 Task: Open Card Card0000000072 in Board Board0000000018 in Workspace WS0000000006 in Trello. Add Member Carxxstreet791@gmail.com to Card Card0000000072 in Board Board0000000018 in Workspace WS0000000006 in Trello. Add Red Label titled Label0000000072 to Card Card0000000072 in Board Board0000000018 in Workspace WS0000000006 in Trello. Add Checklist CL0000000072 to Card Card0000000072 in Board Board0000000018 in Workspace WS0000000006 in Trello. Add Dates with Start Date as Nov 01 2023 and Due Date as Nov 30 2023 to Card Card0000000072 in Board Board0000000018 in Workspace WS0000000006 in Trello
Action: Mouse moved to (122, 433)
Screenshot: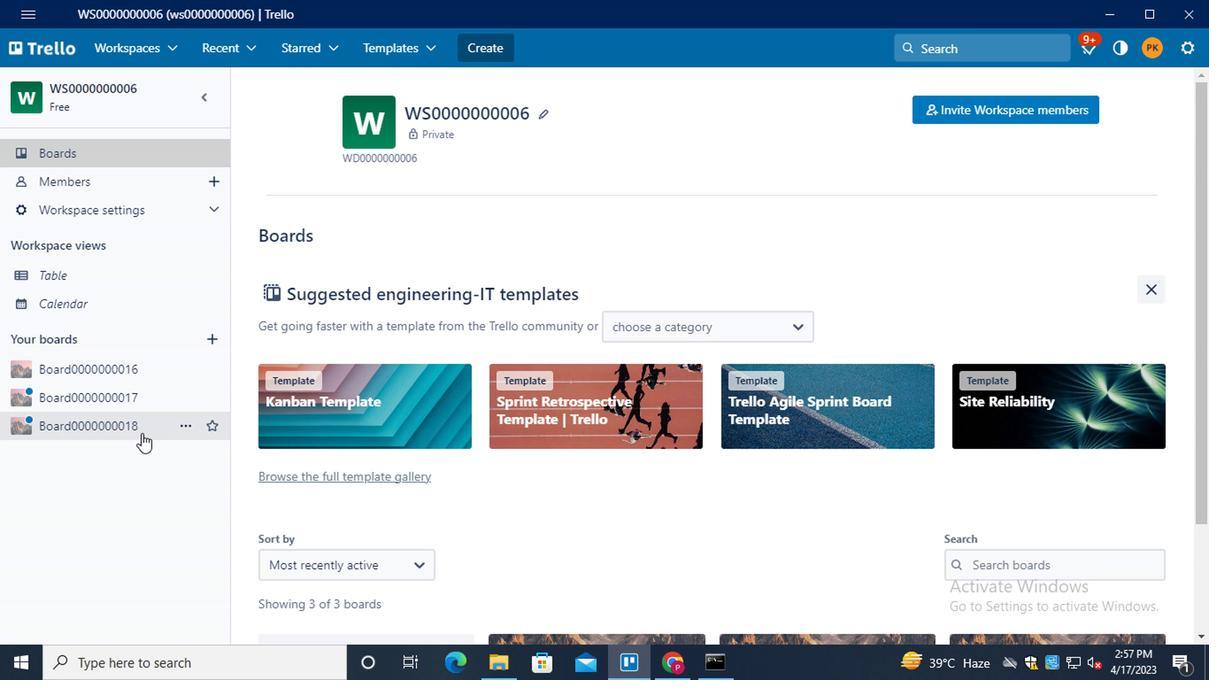 
Action: Mouse pressed left at (122, 433)
Screenshot: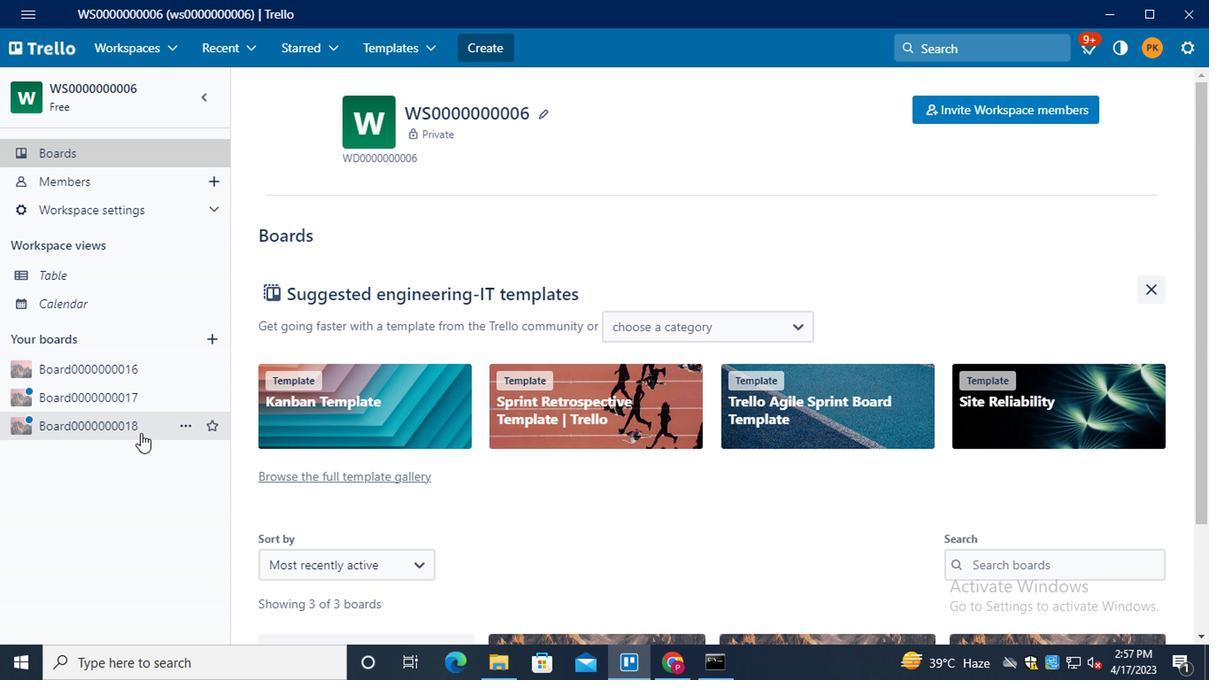 
Action: Mouse moved to (308, 478)
Screenshot: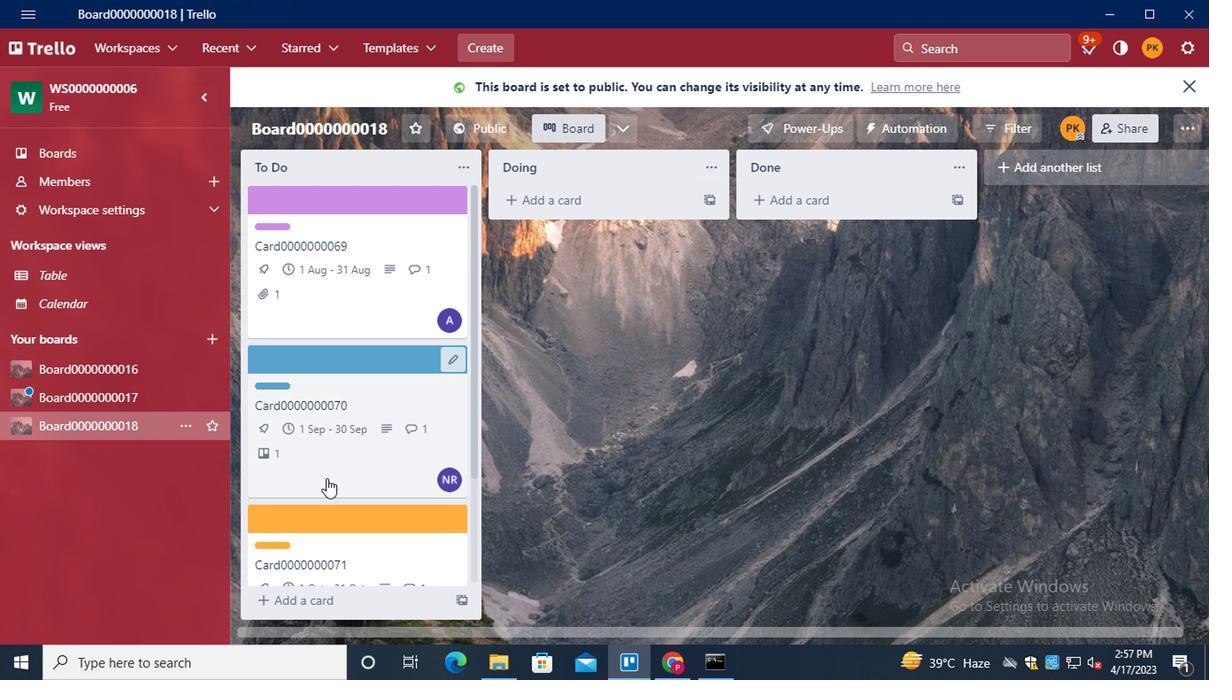 
Action: Mouse scrolled (308, 476) with delta (0, -1)
Screenshot: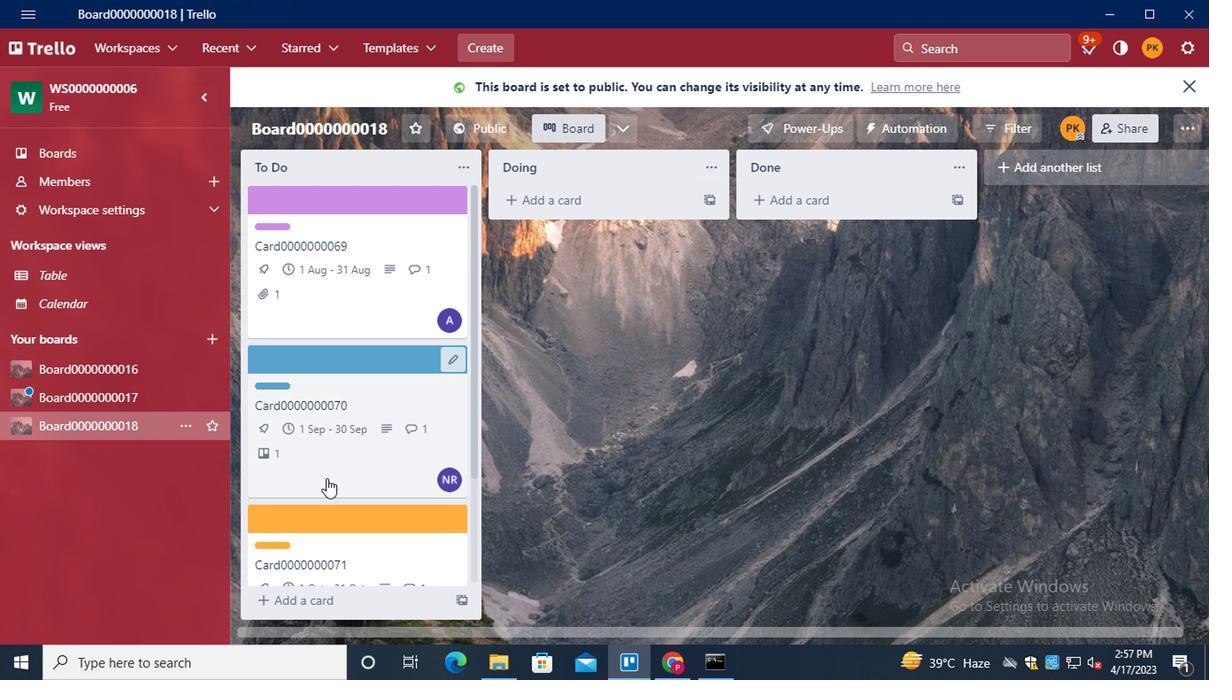 
Action: Mouse moved to (314, 478)
Screenshot: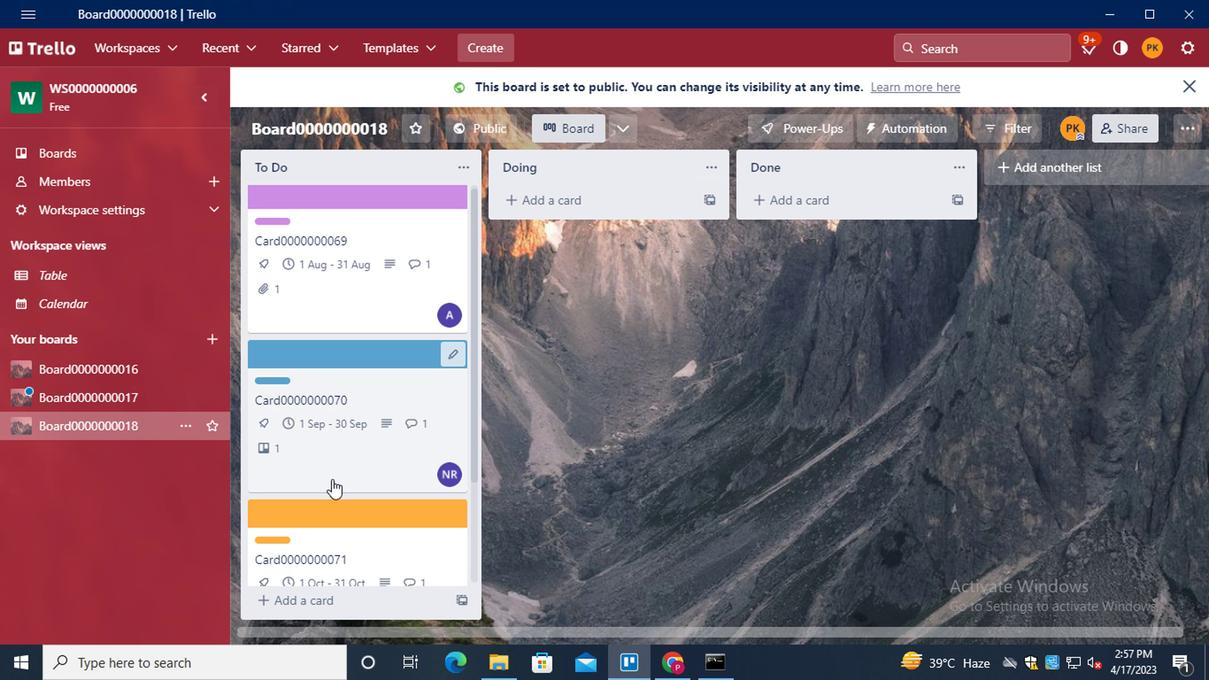 
Action: Mouse scrolled (314, 478) with delta (0, 0)
Screenshot: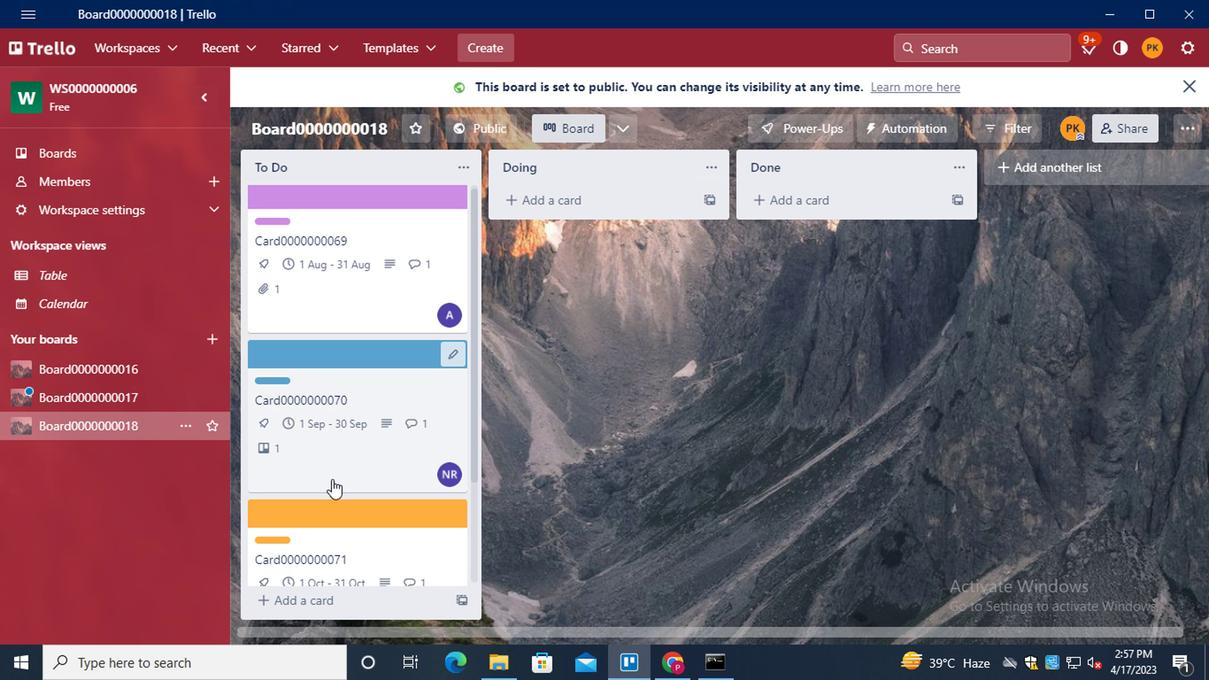 
Action: Mouse moved to (357, 536)
Screenshot: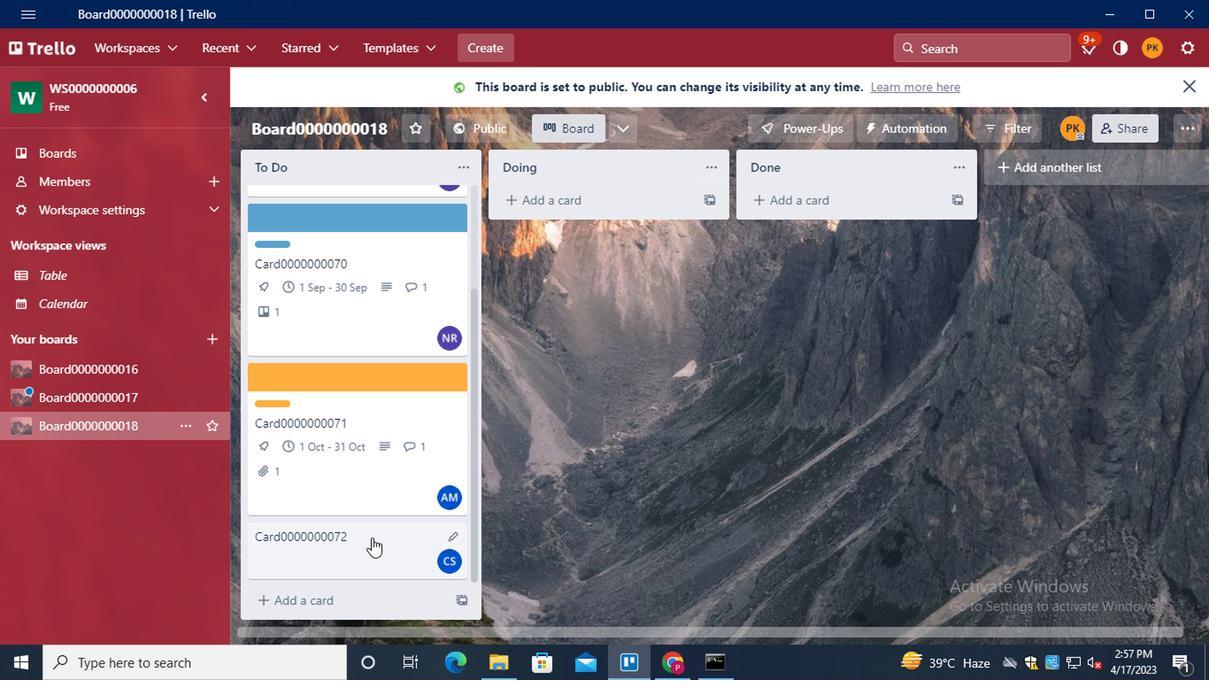 
Action: Mouse pressed left at (357, 536)
Screenshot: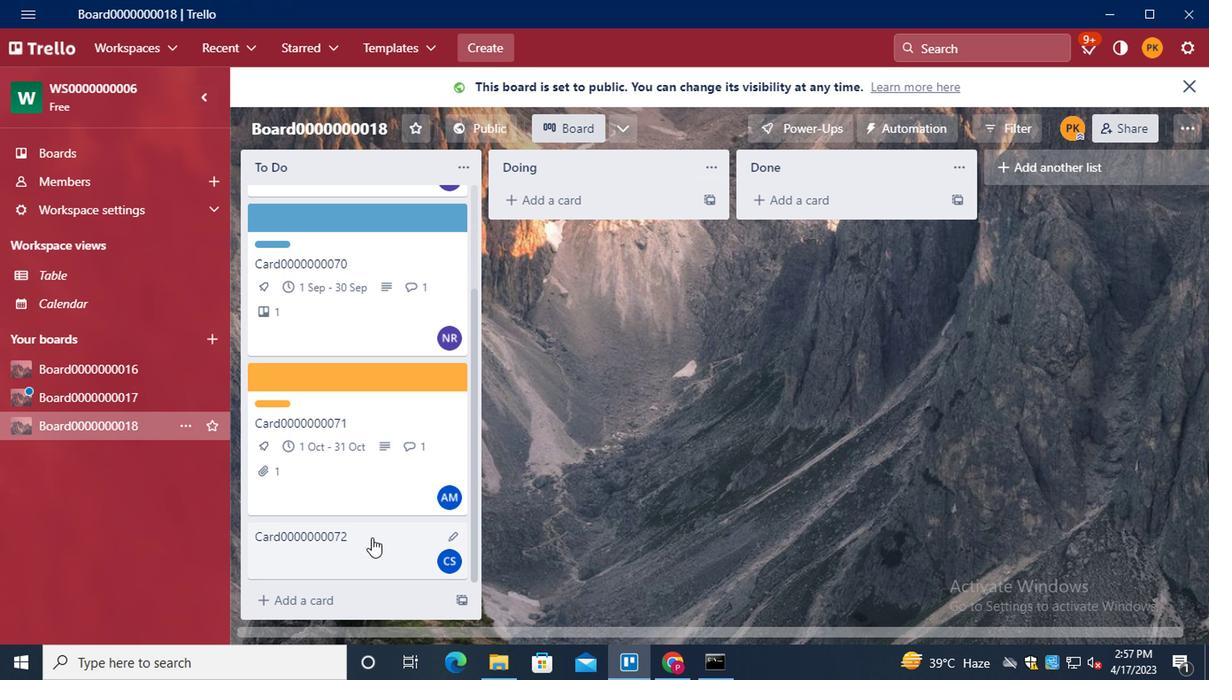 
Action: Mouse moved to (874, 173)
Screenshot: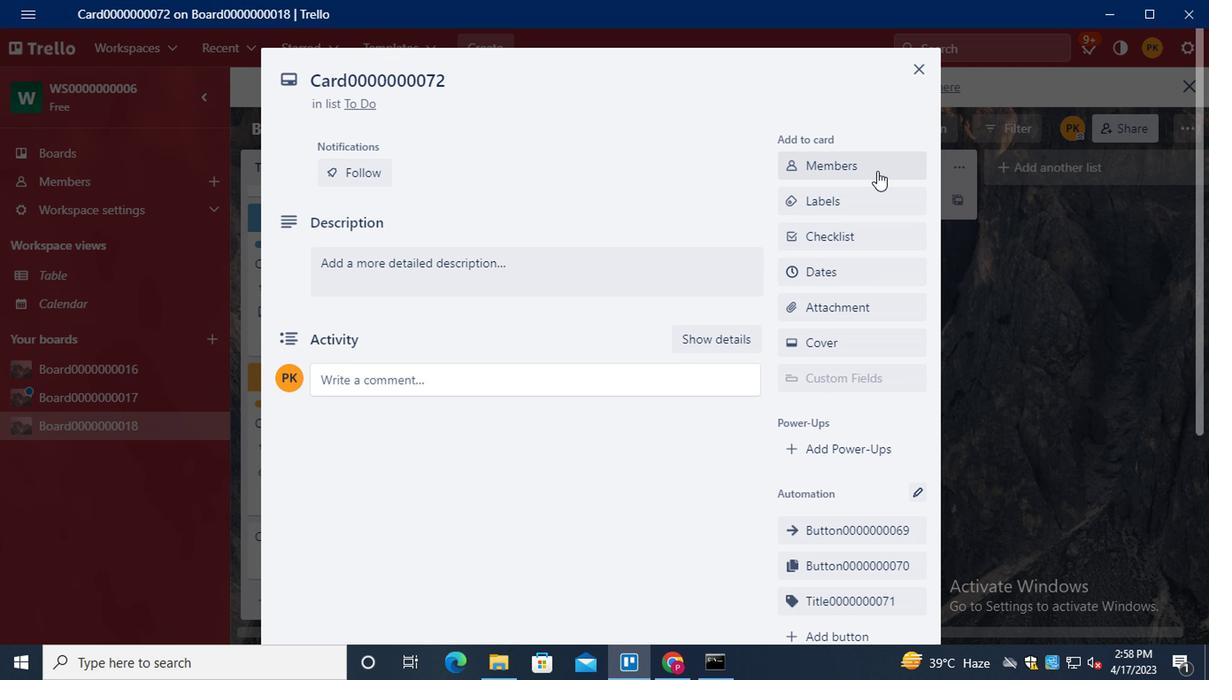 
Action: Mouse pressed left at (874, 173)
Screenshot: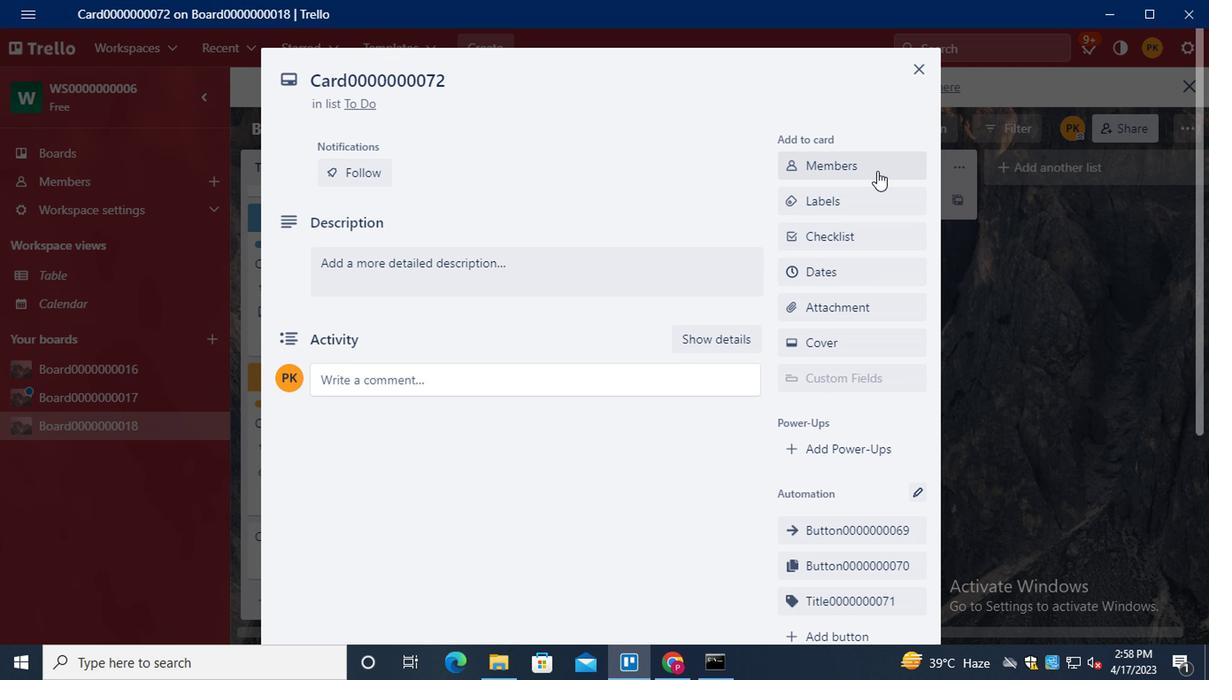 
Action: Mouse moved to (858, 246)
Screenshot: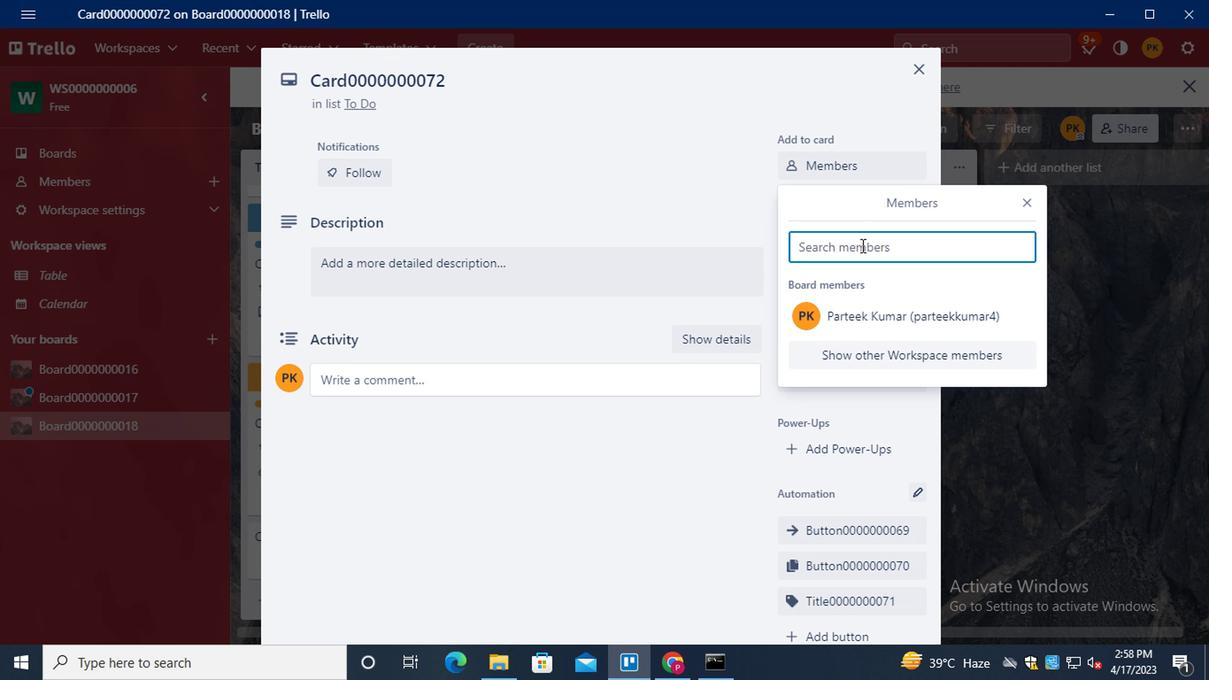 
Action: Key pressed <Key.shift>CARD<Key.backspace>XXSTREET791<Key.shift><Key.shift><Key.shift><Key.shift><Key.shift><Key.shift>@GMAIL.COM
Screenshot: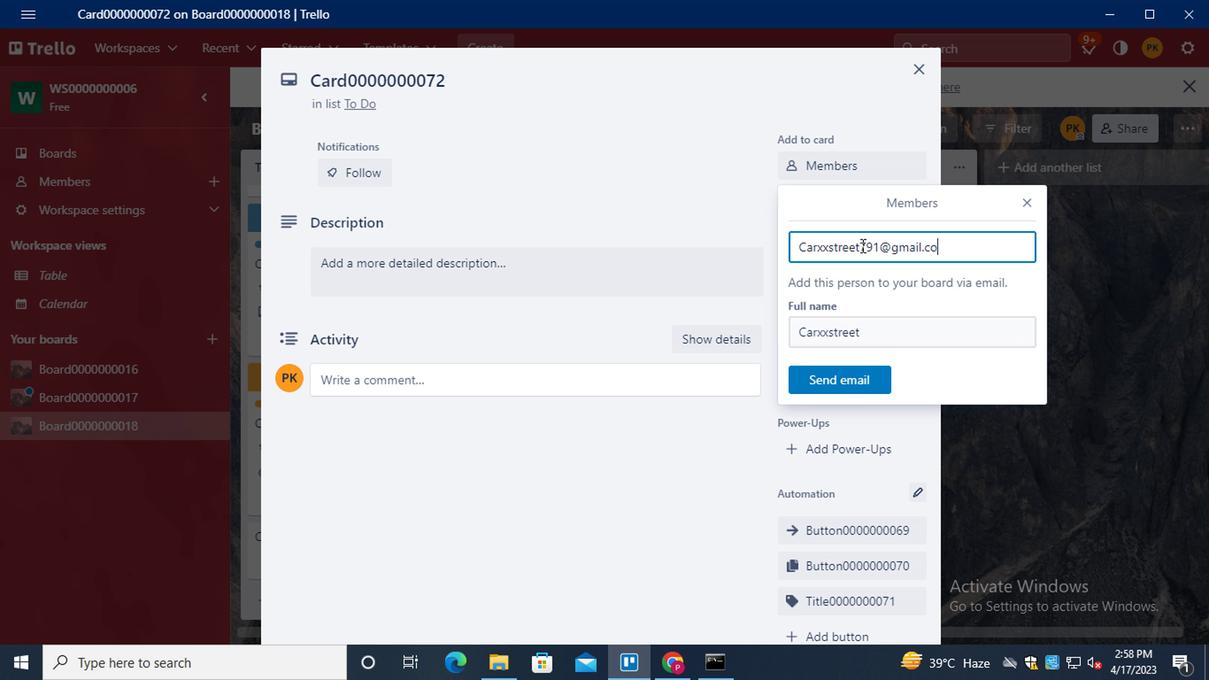 
Action: Mouse moved to (854, 373)
Screenshot: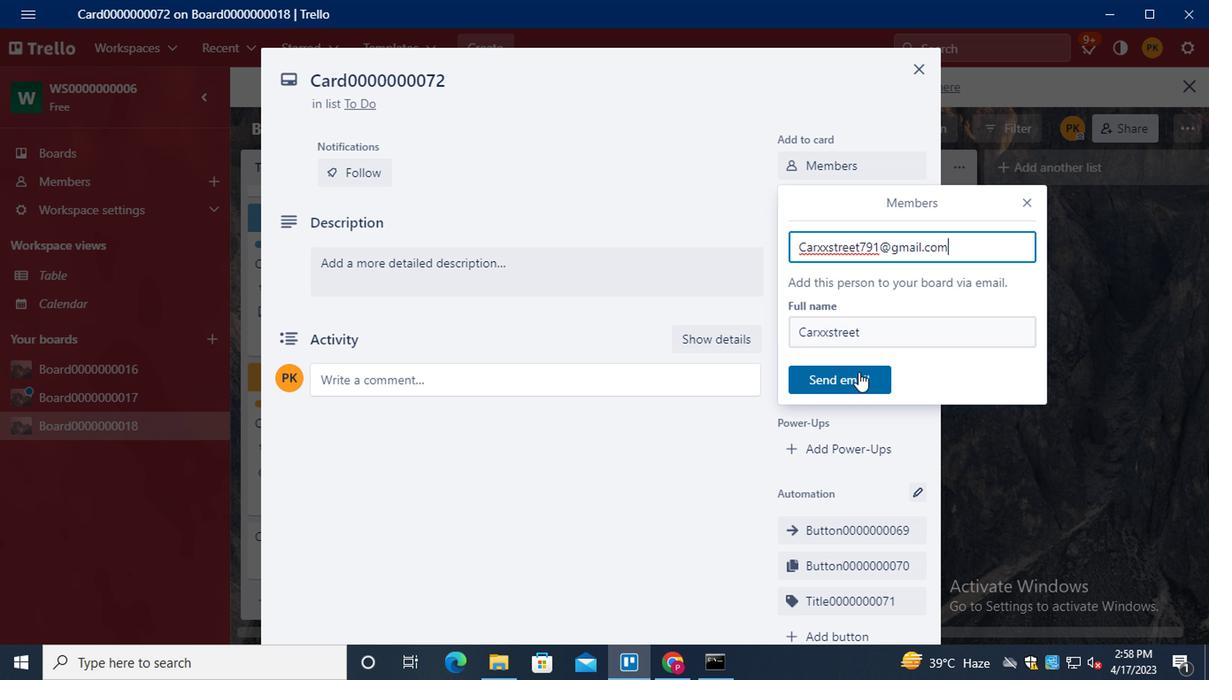 
Action: Mouse pressed left at (854, 373)
Screenshot: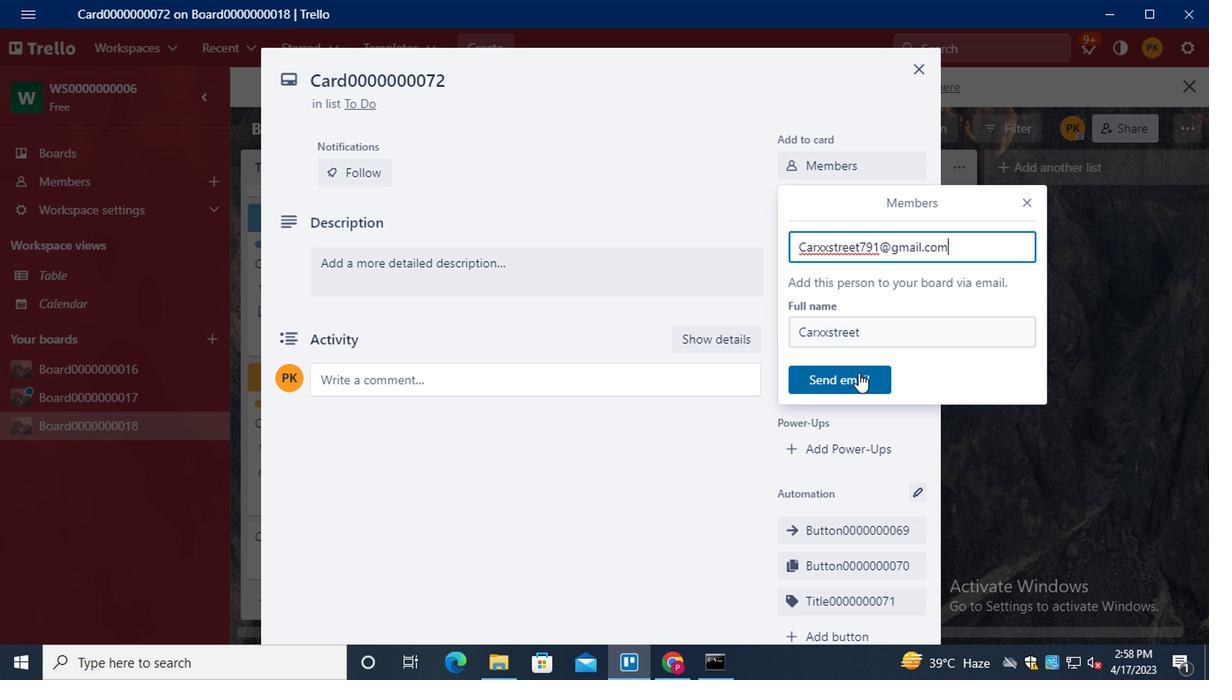 
Action: Mouse moved to (1026, 202)
Screenshot: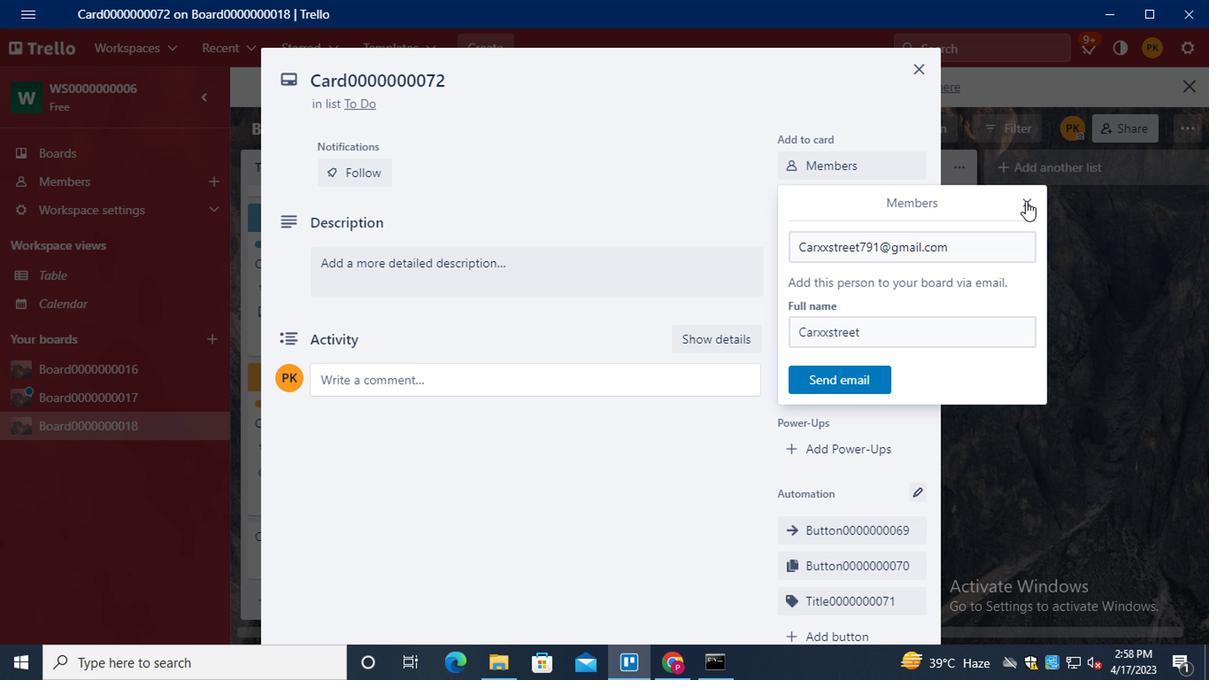 
Action: Mouse pressed left at (1026, 202)
Screenshot: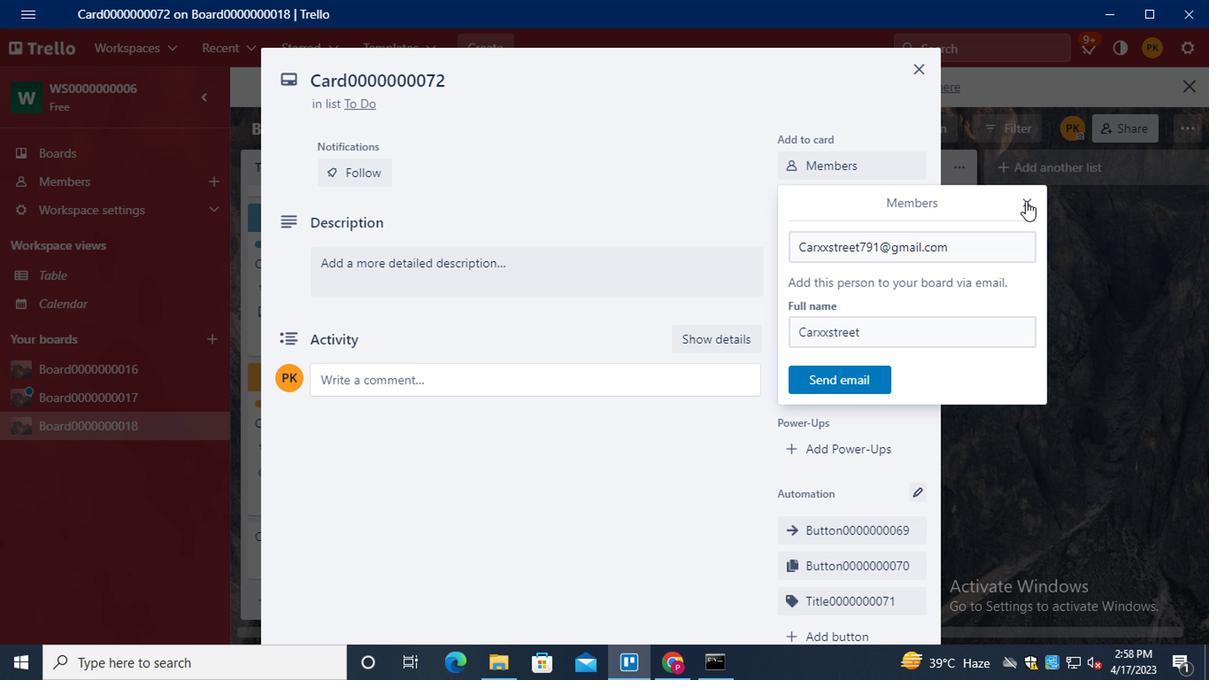 
Action: Mouse moved to (860, 208)
Screenshot: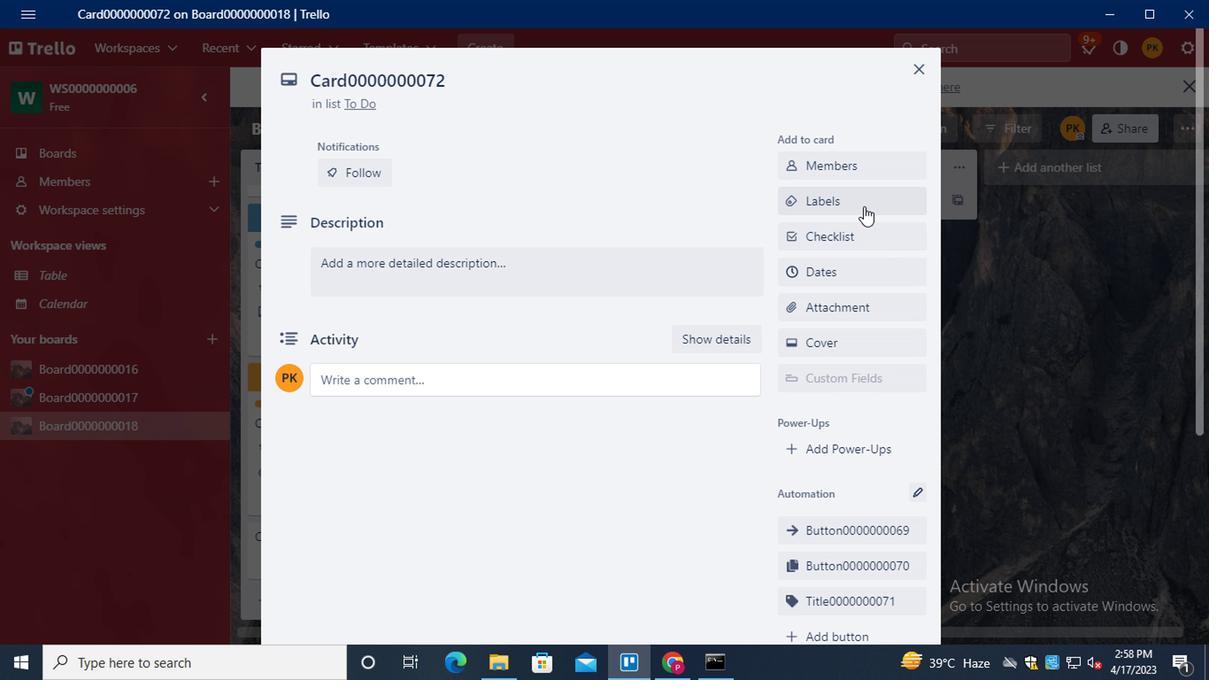 
Action: Mouse pressed left at (860, 208)
Screenshot: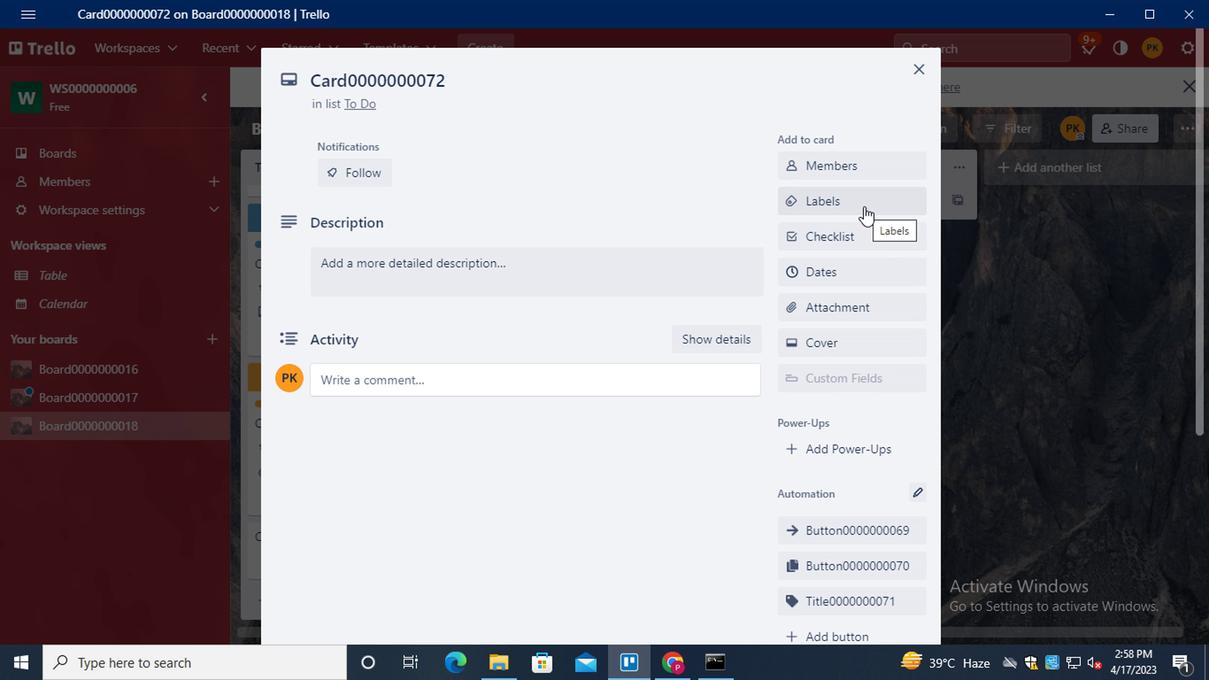 
Action: Mouse moved to (895, 520)
Screenshot: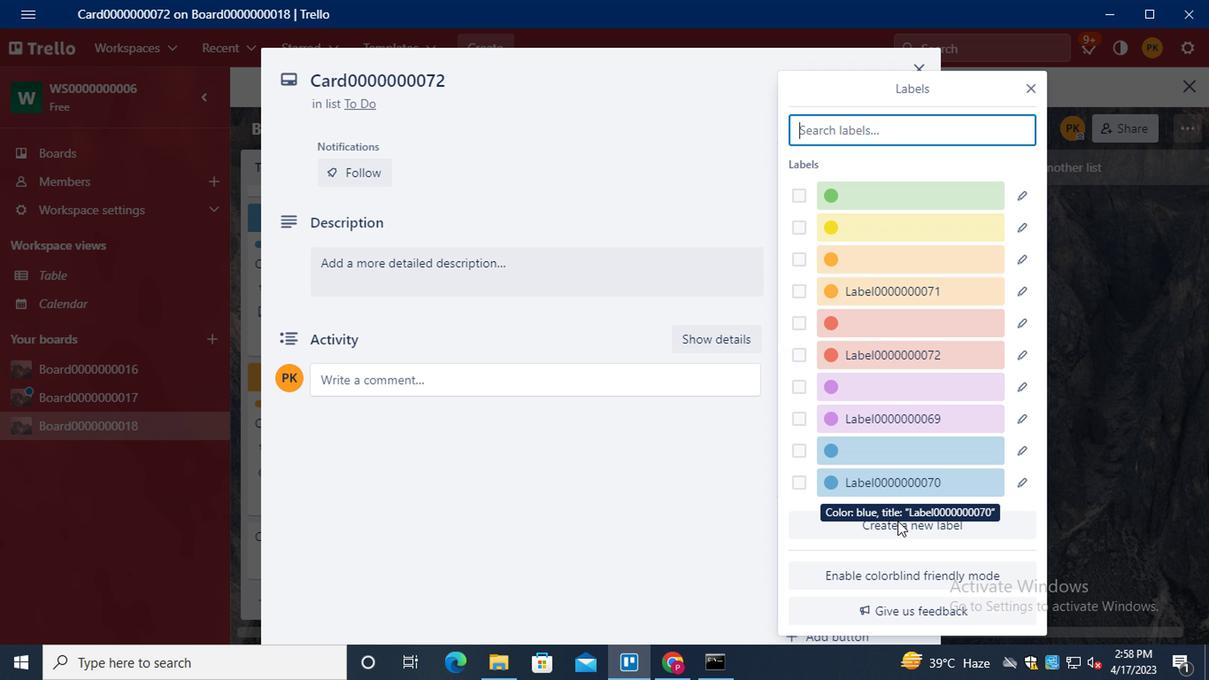 
Action: Mouse pressed left at (895, 520)
Screenshot: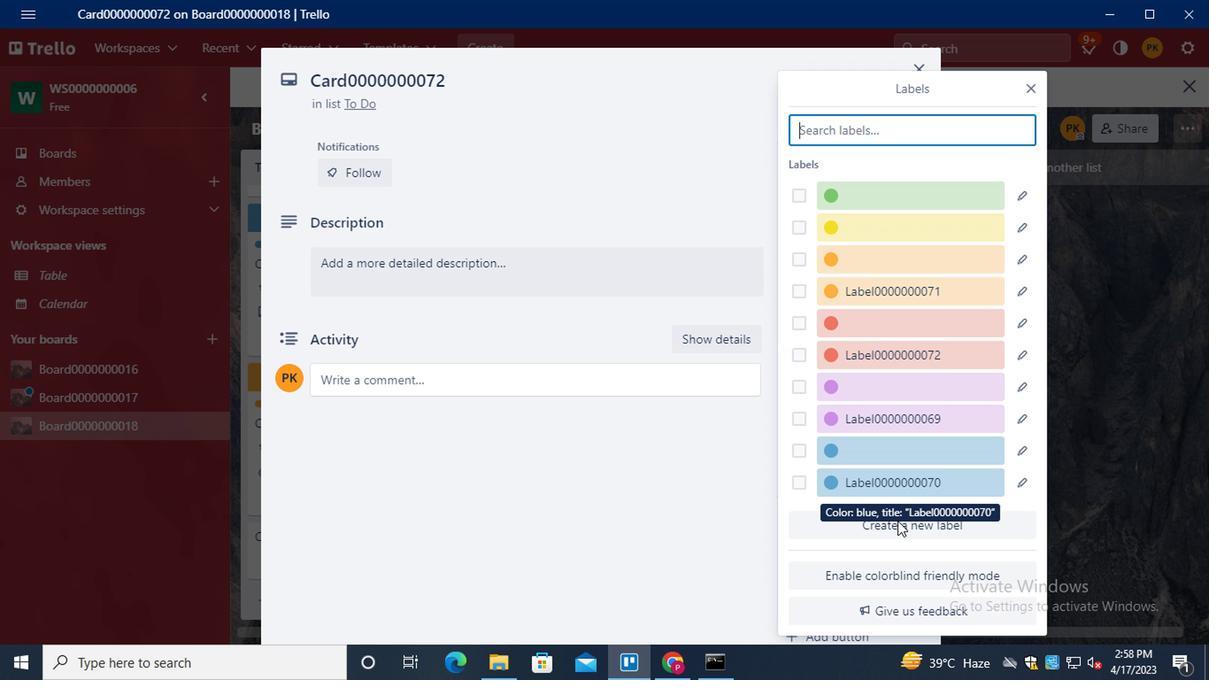 
Action: Mouse moved to (893, 524)
Screenshot: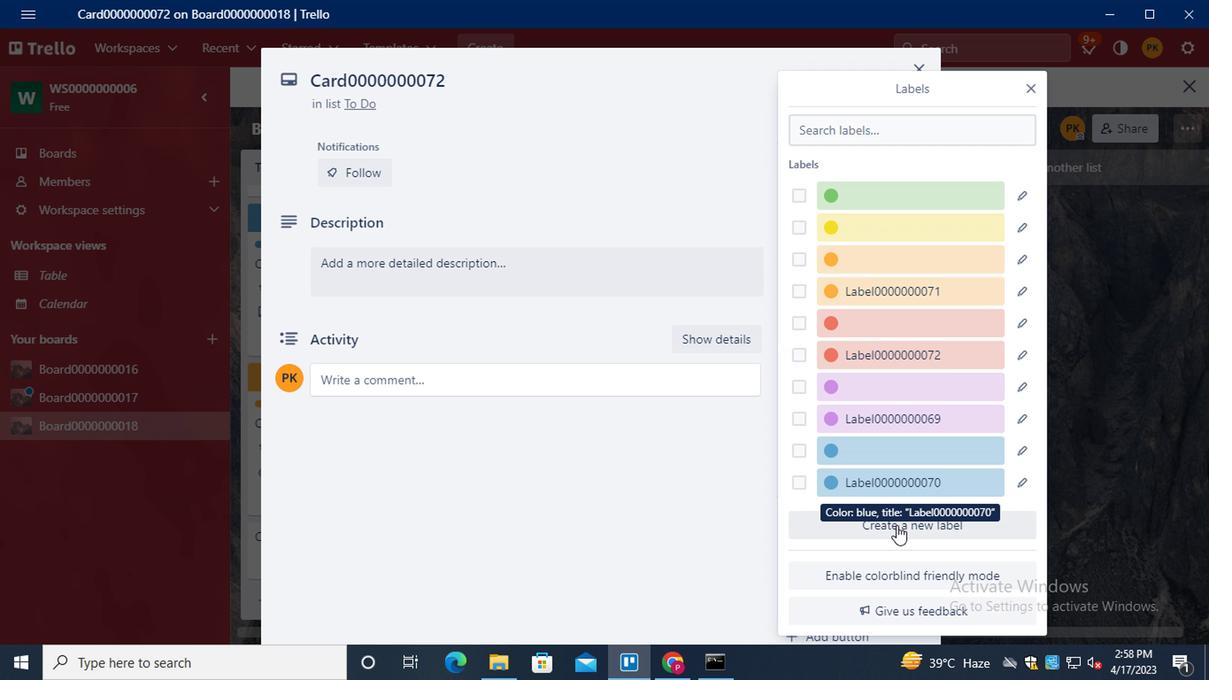 
Action: Mouse pressed left at (893, 524)
Screenshot: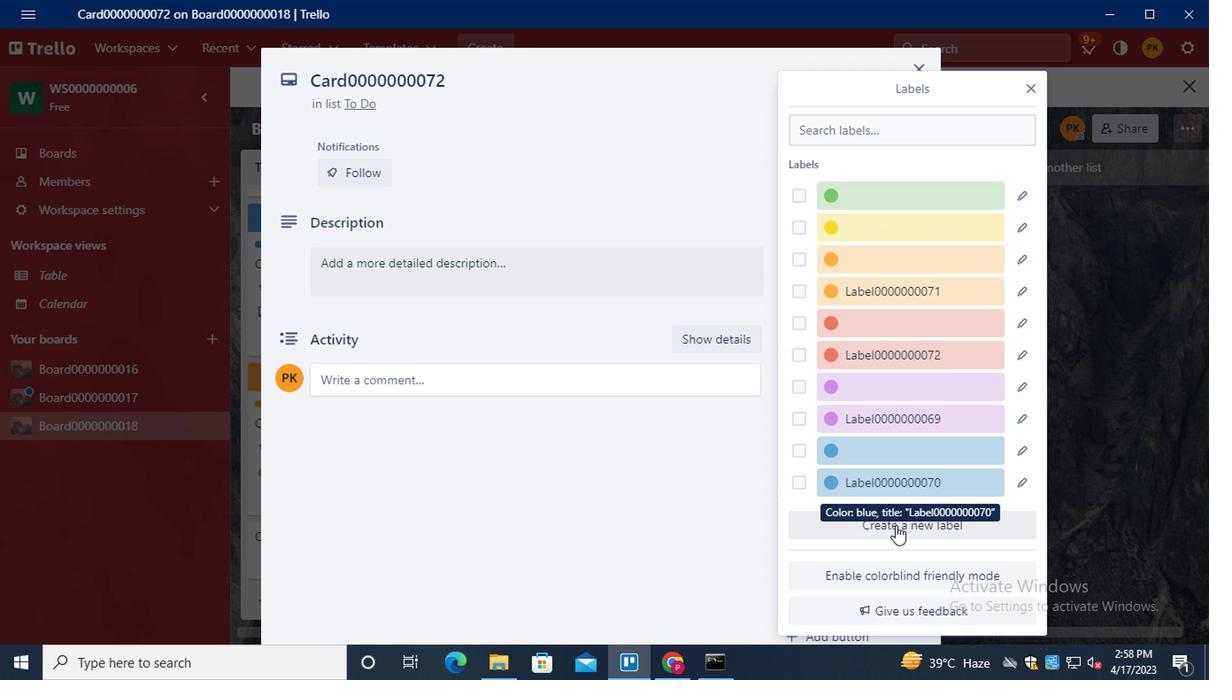 
Action: Key pressed <Key.shift>LABEL0000000072
Screenshot: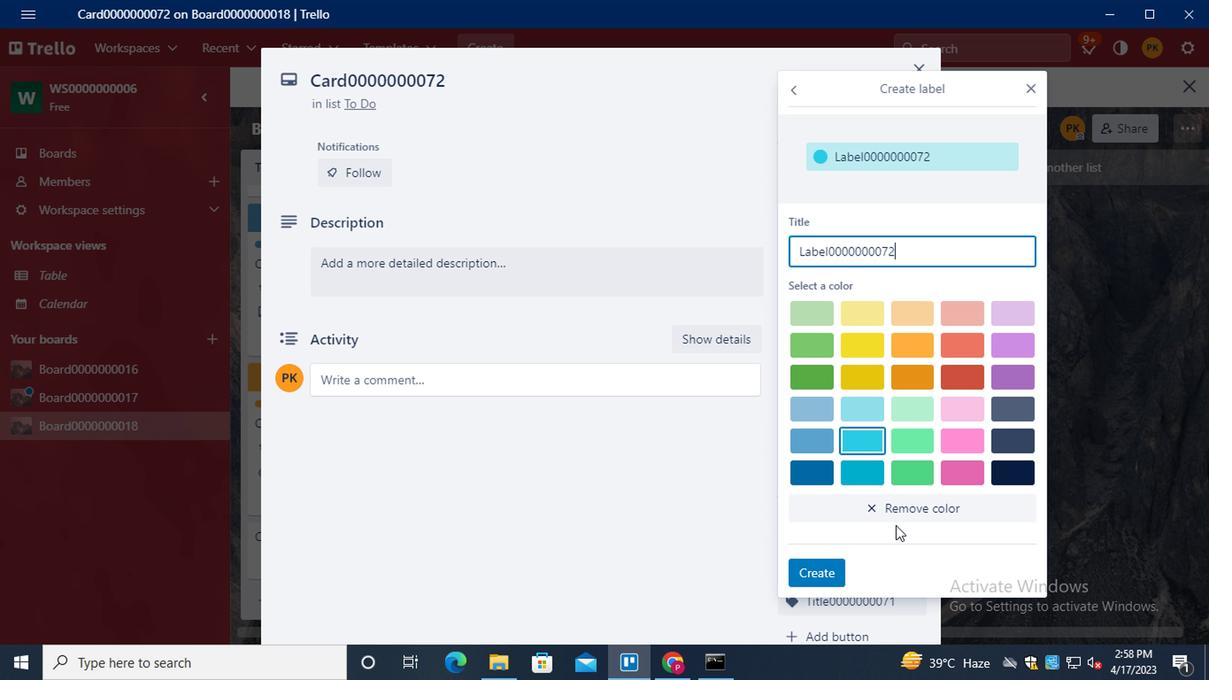 
Action: Mouse moved to (961, 337)
Screenshot: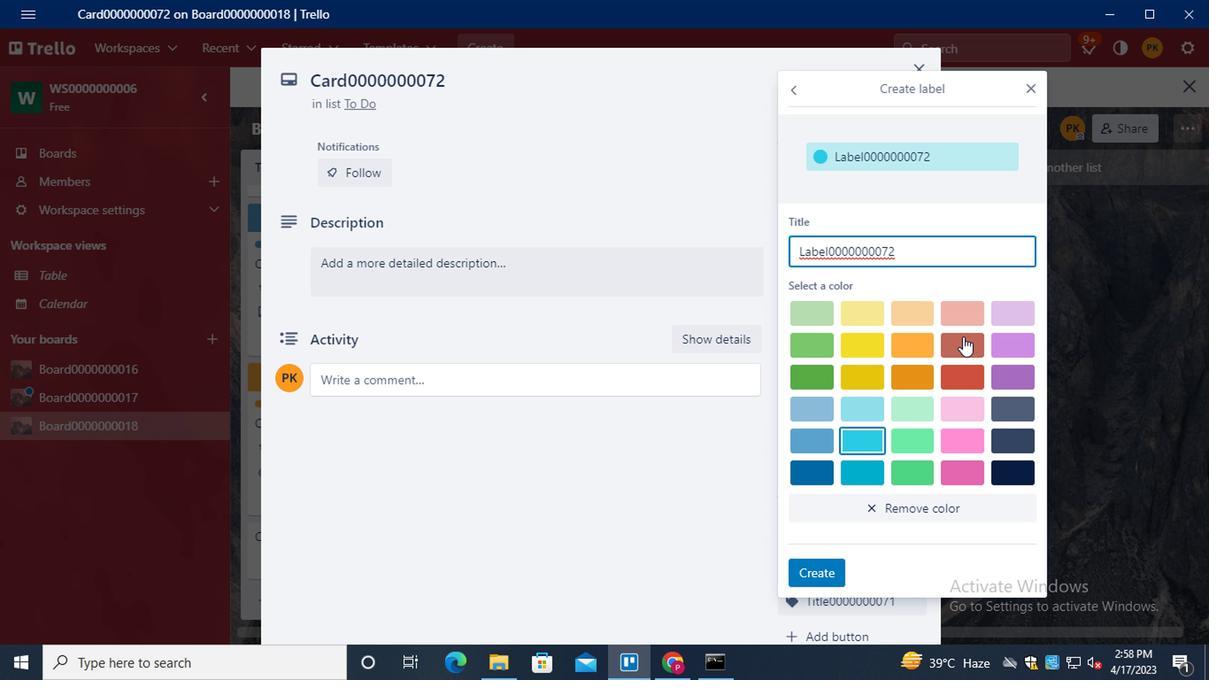 
Action: Mouse pressed left at (961, 337)
Screenshot: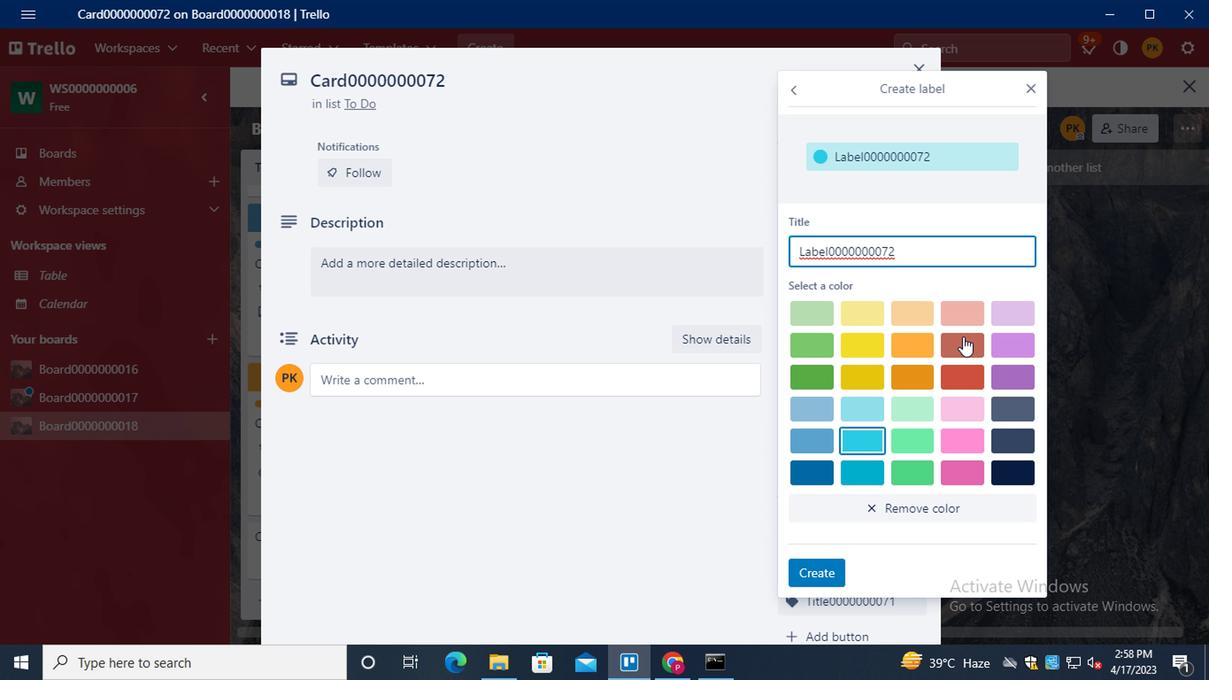 
Action: Mouse moved to (834, 568)
Screenshot: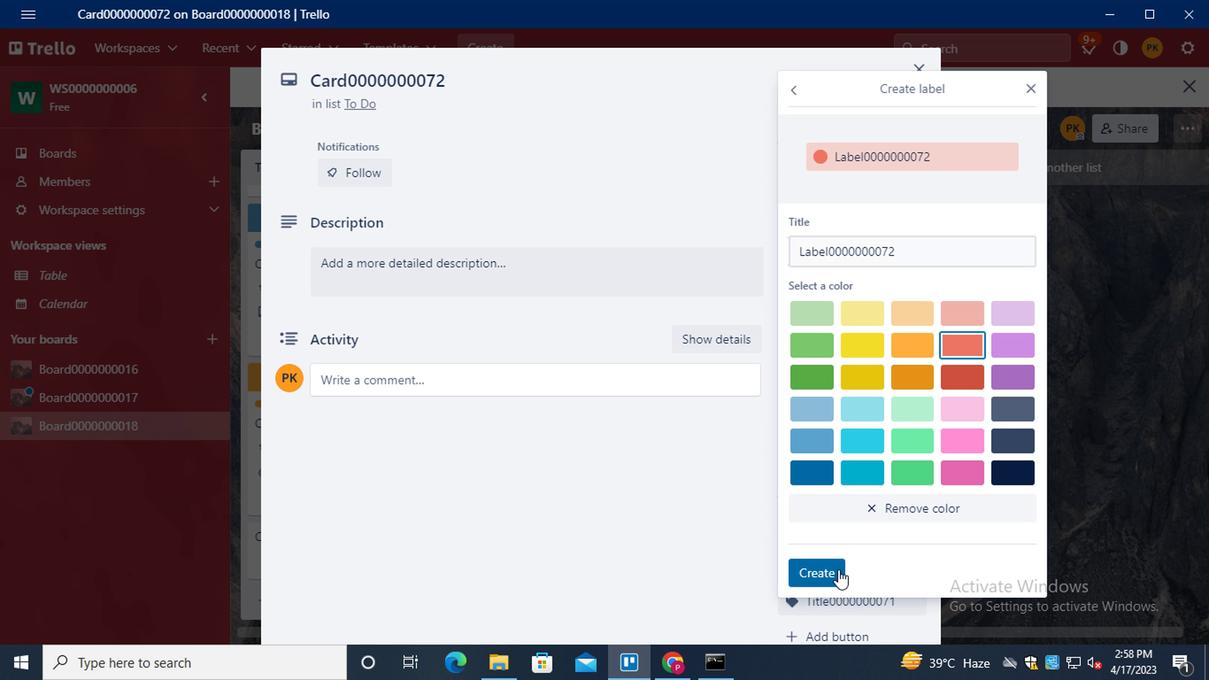 
Action: Mouse pressed left at (834, 568)
Screenshot: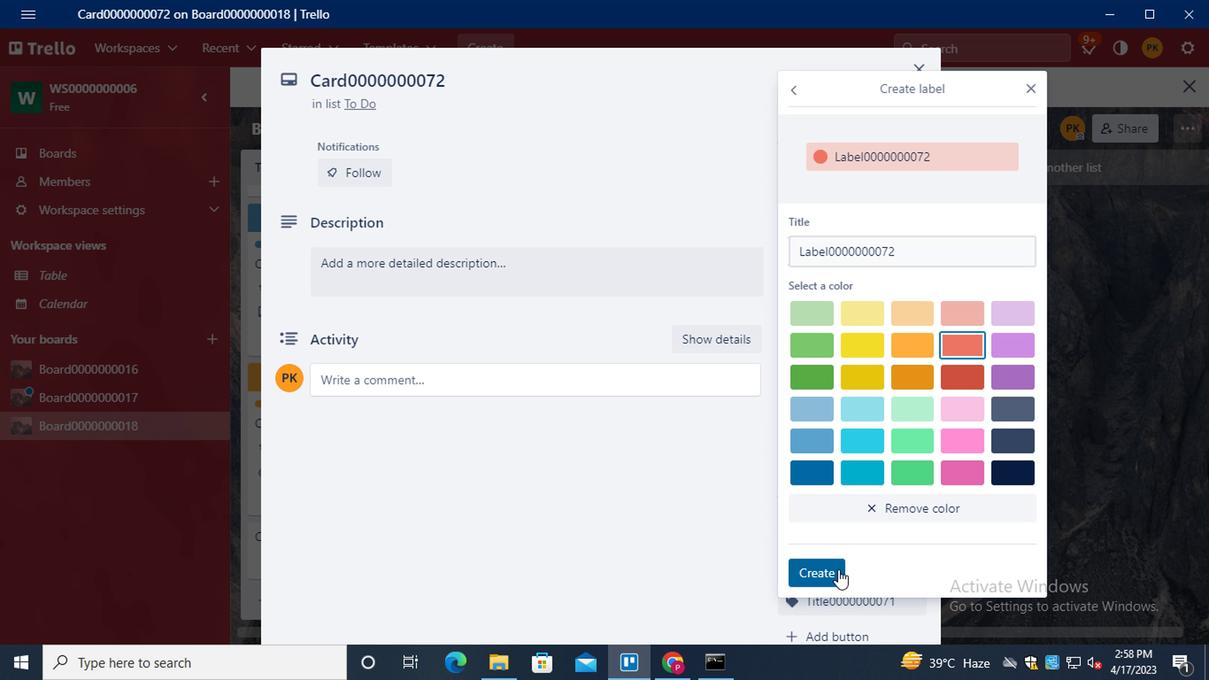 
Action: Mouse moved to (1028, 93)
Screenshot: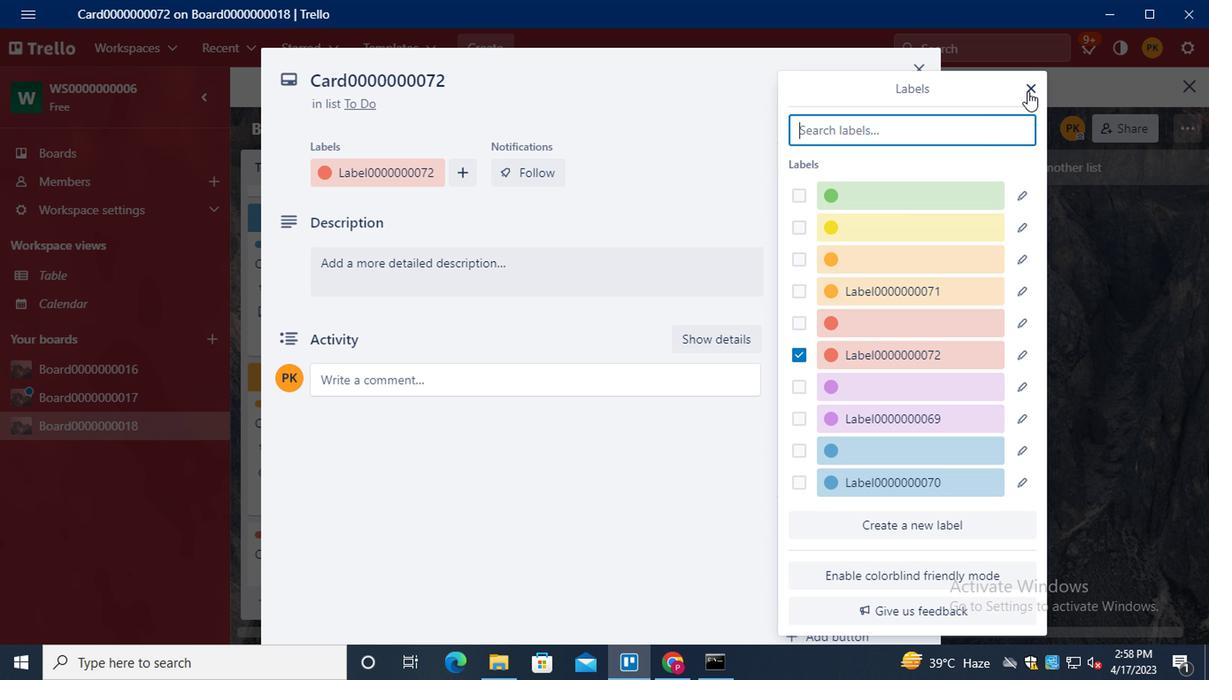 
Action: Mouse pressed left at (1028, 93)
Screenshot: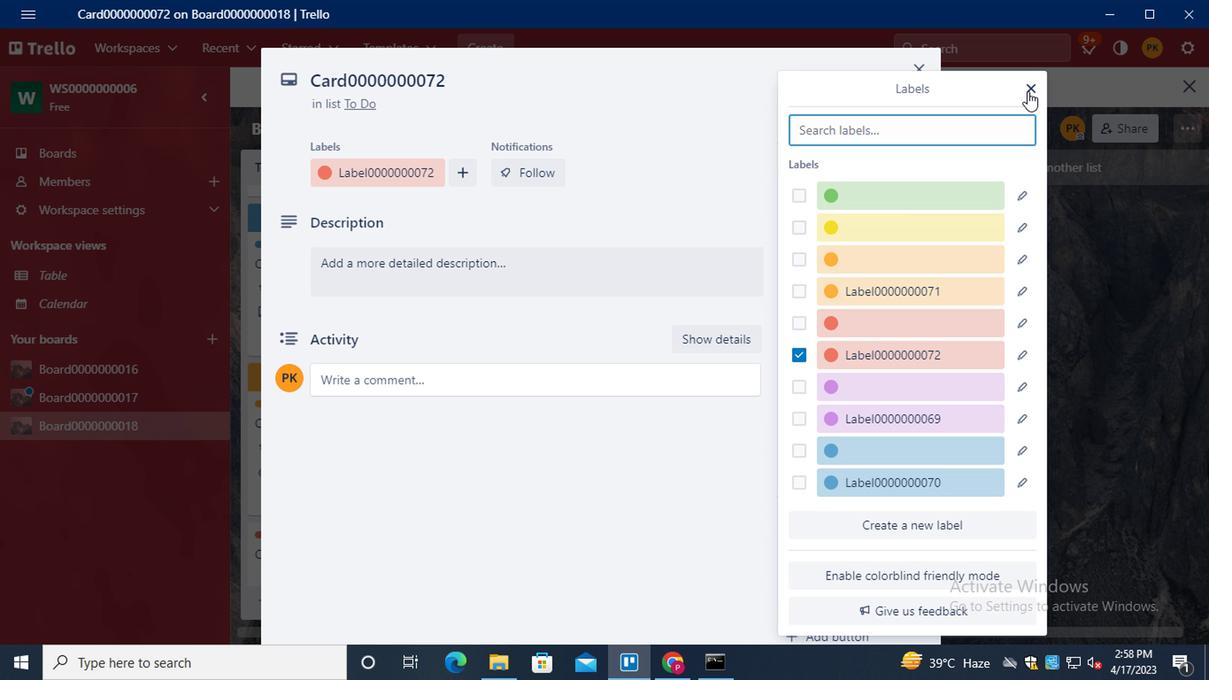 
Action: Mouse moved to (881, 238)
Screenshot: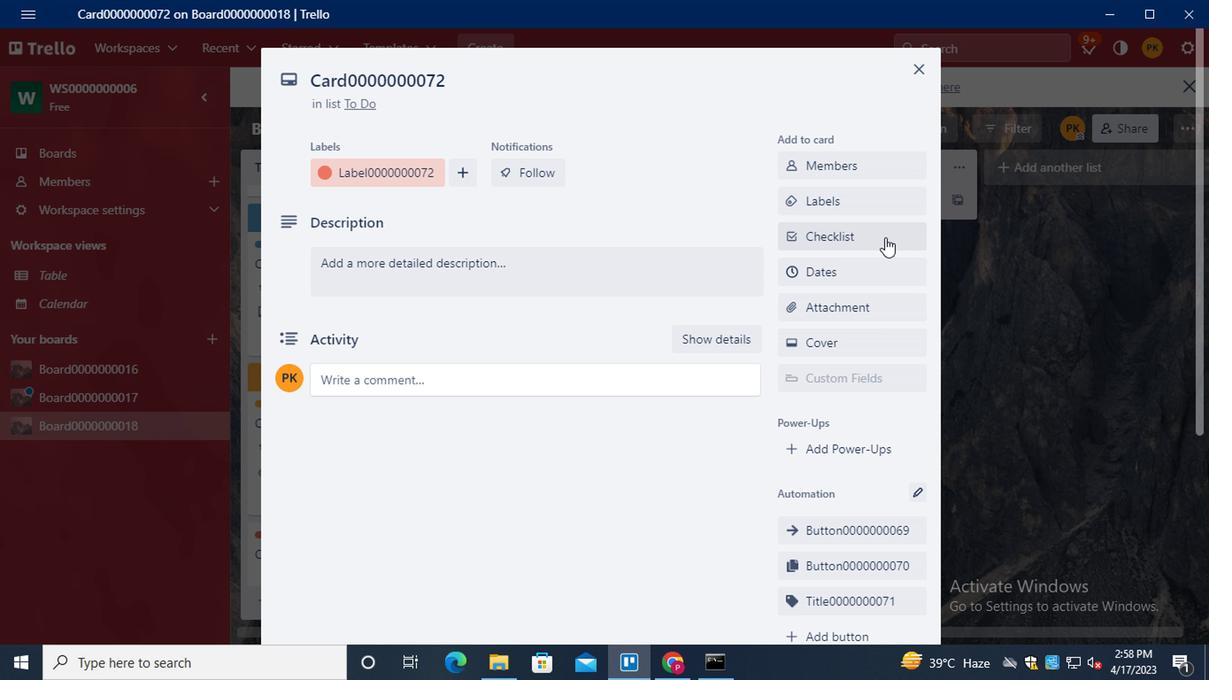 
Action: Mouse pressed left at (881, 238)
Screenshot: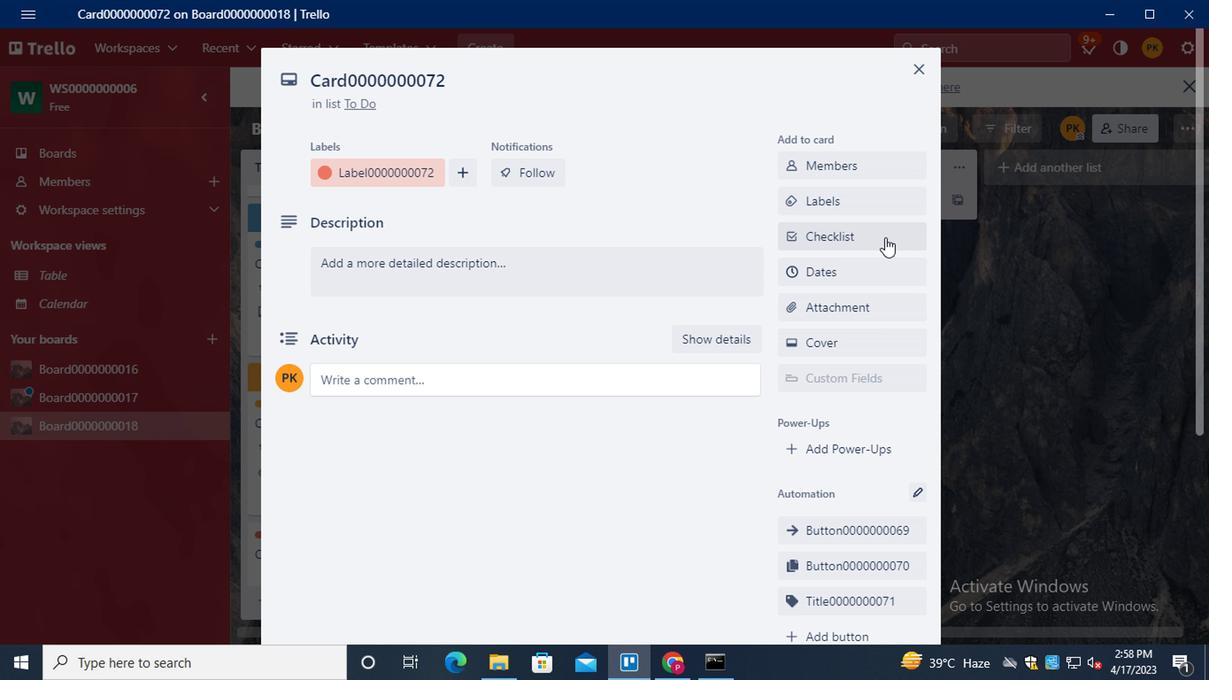 
Action: Key pressed <Key.shift><Key.shift><Key.shift><Key.shift><Key.shift><Key.shift><Key.shift><Key.shift><Key.shift>CL0000000072
Screenshot: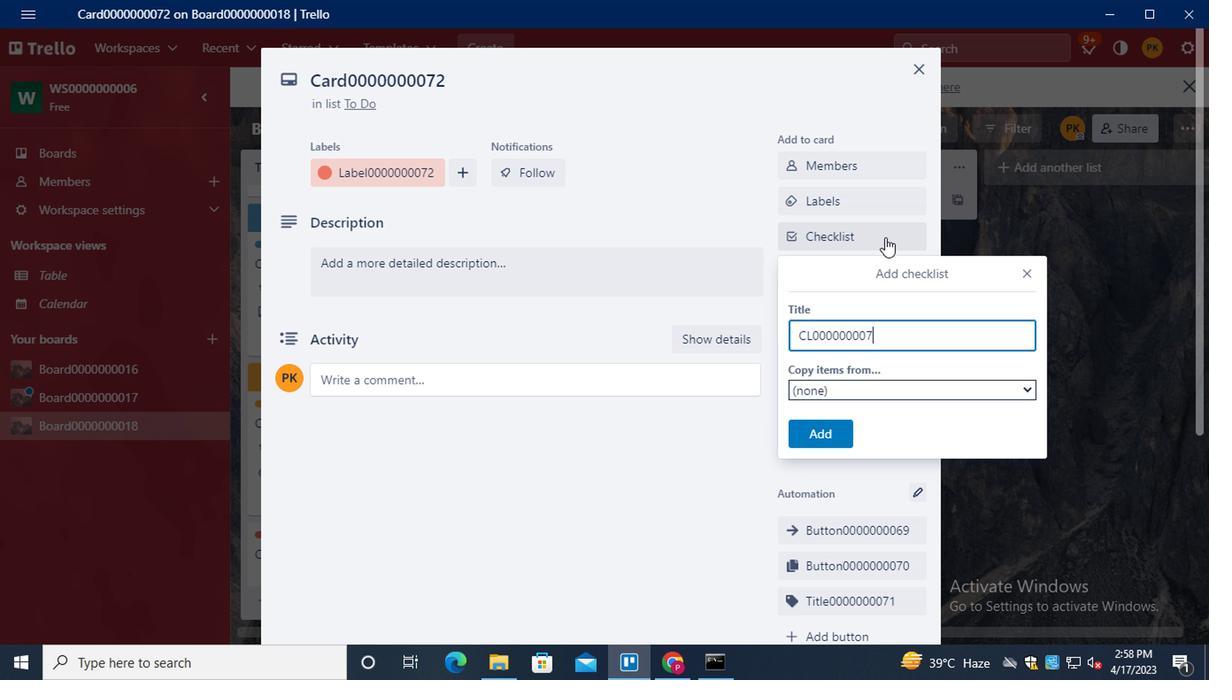 
Action: Mouse moved to (818, 434)
Screenshot: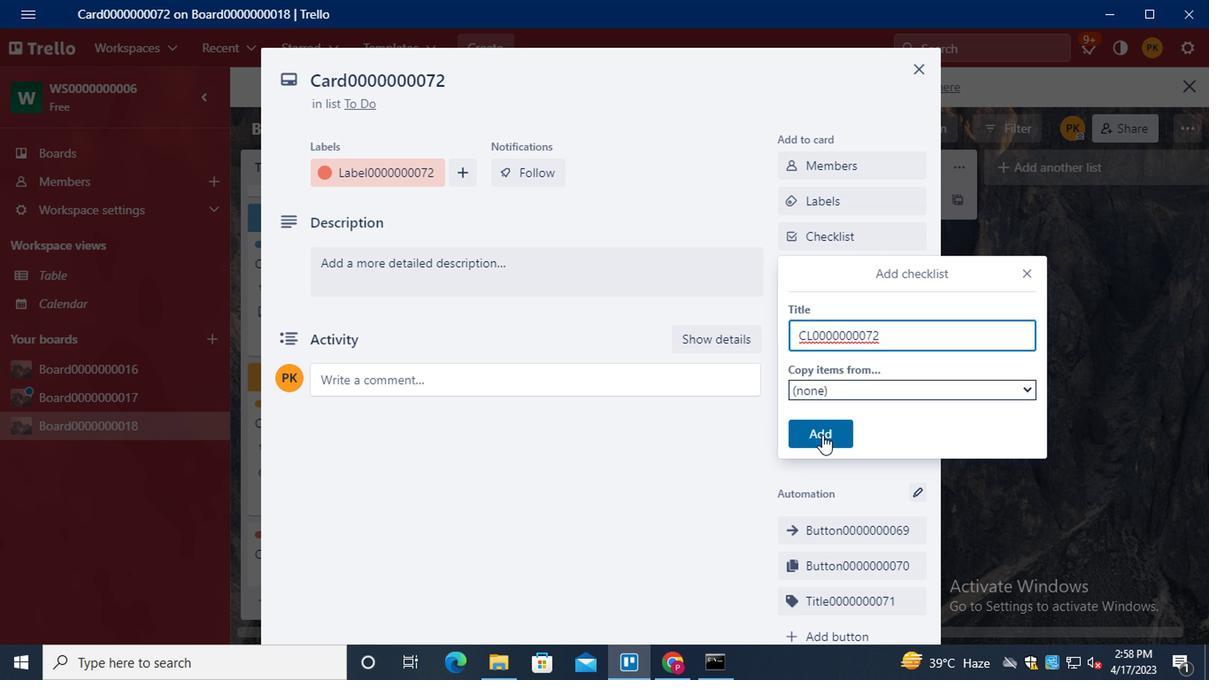 
Action: Mouse pressed left at (818, 434)
Screenshot: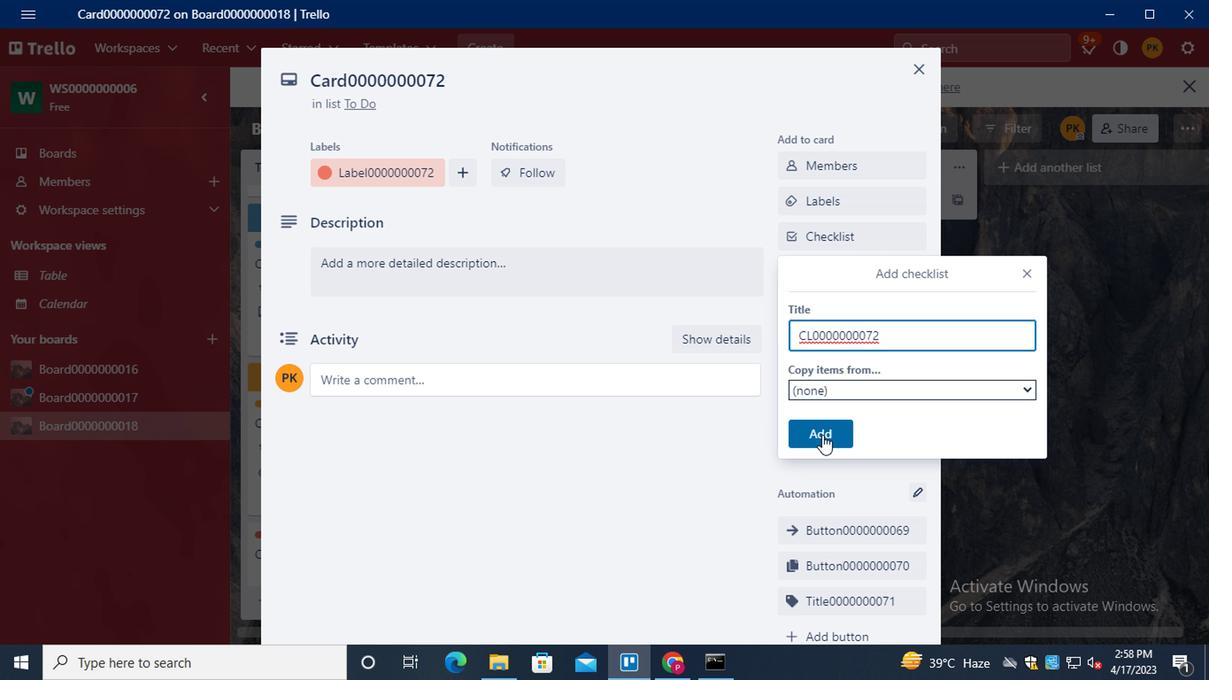 
Action: Mouse moved to (858, 270)
Screenshot: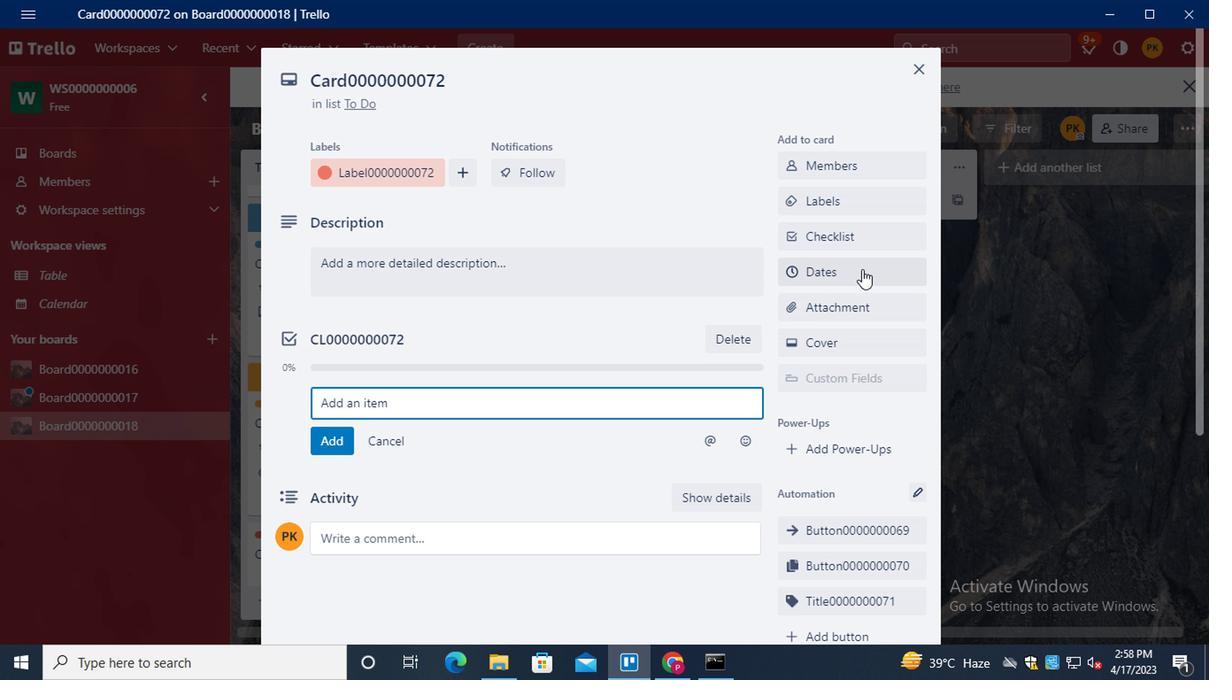 
Action: Mouse pressed left at (858, 270)
Screenshot: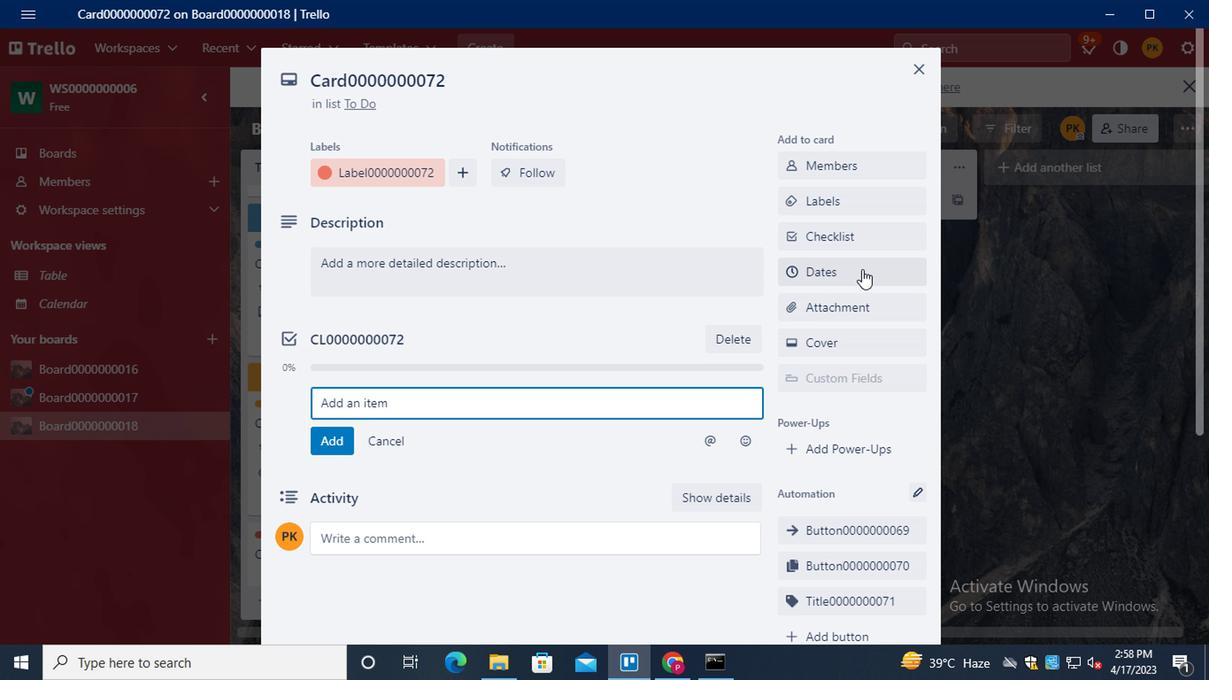 
Action: Mouse moved to (793, 405)
Screenshot: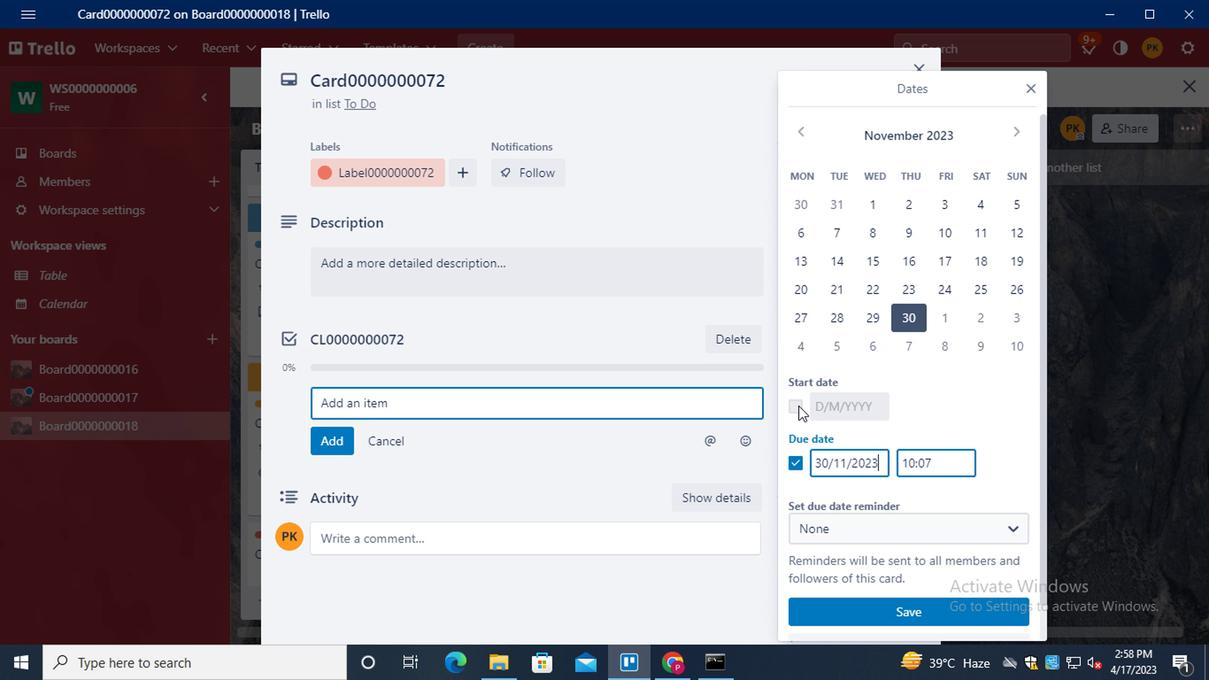 
Action: Mouse pressed left at (793, 405)
Screenshot: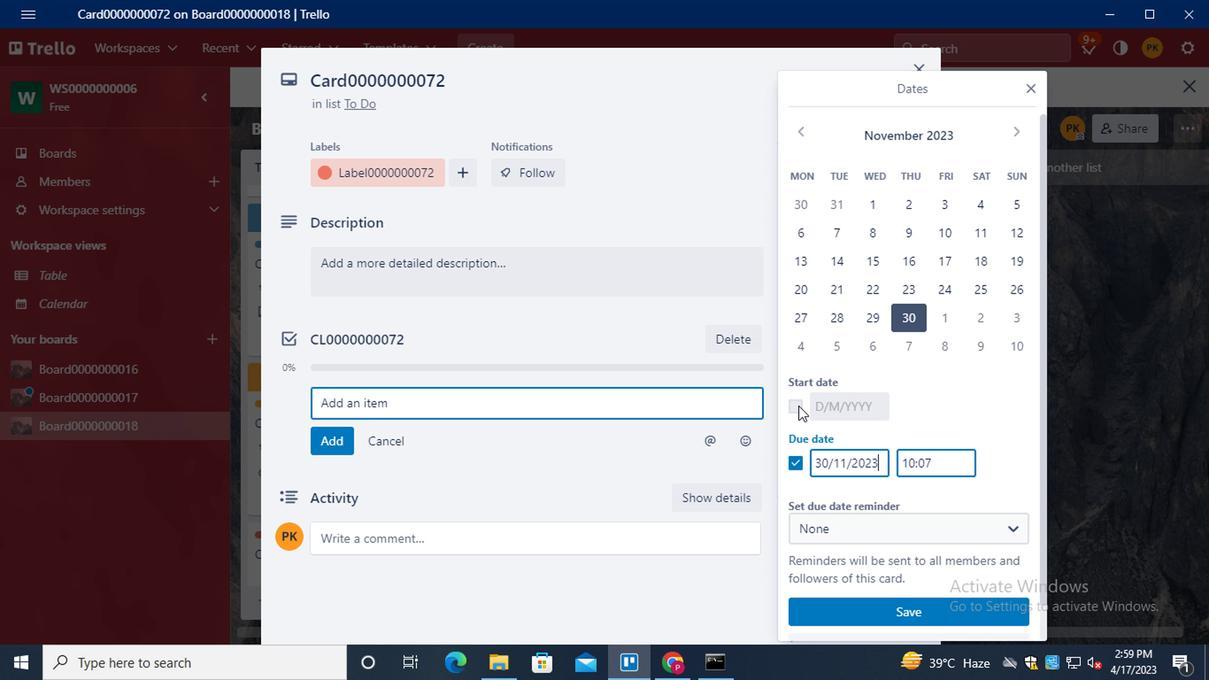 
Action: Mouse moved to (1013, 137)
Screenshot: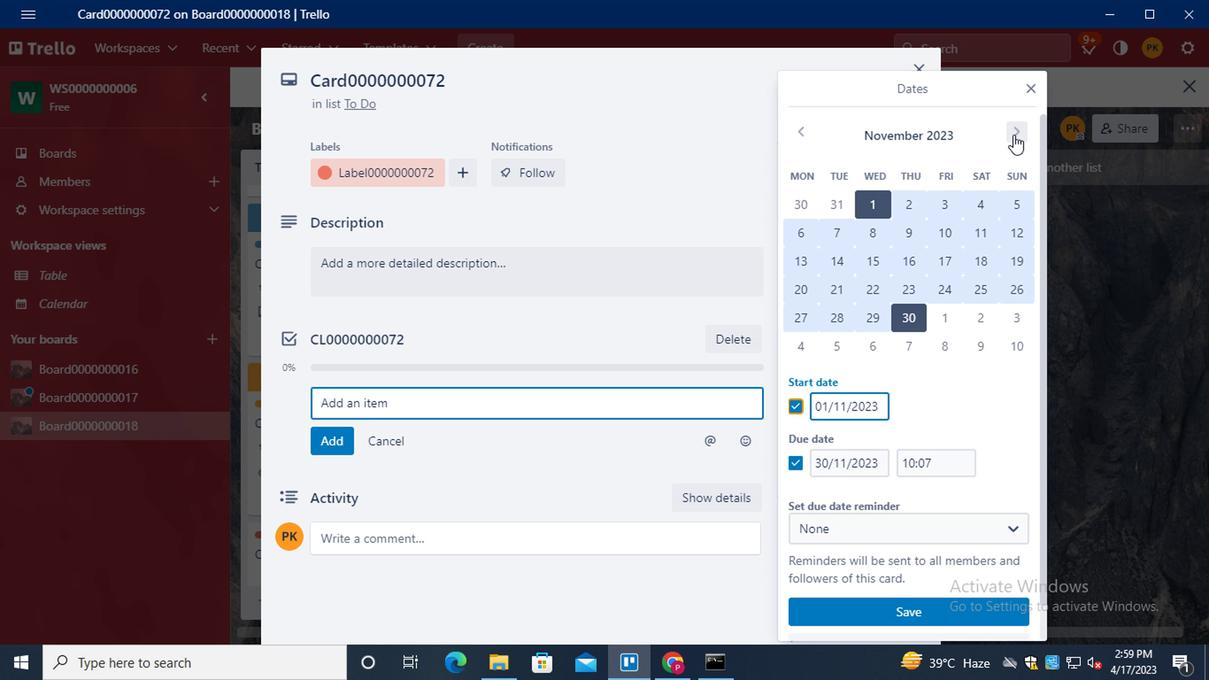 
Action: Mouse pressed left at (1013, 137)
Screenshot: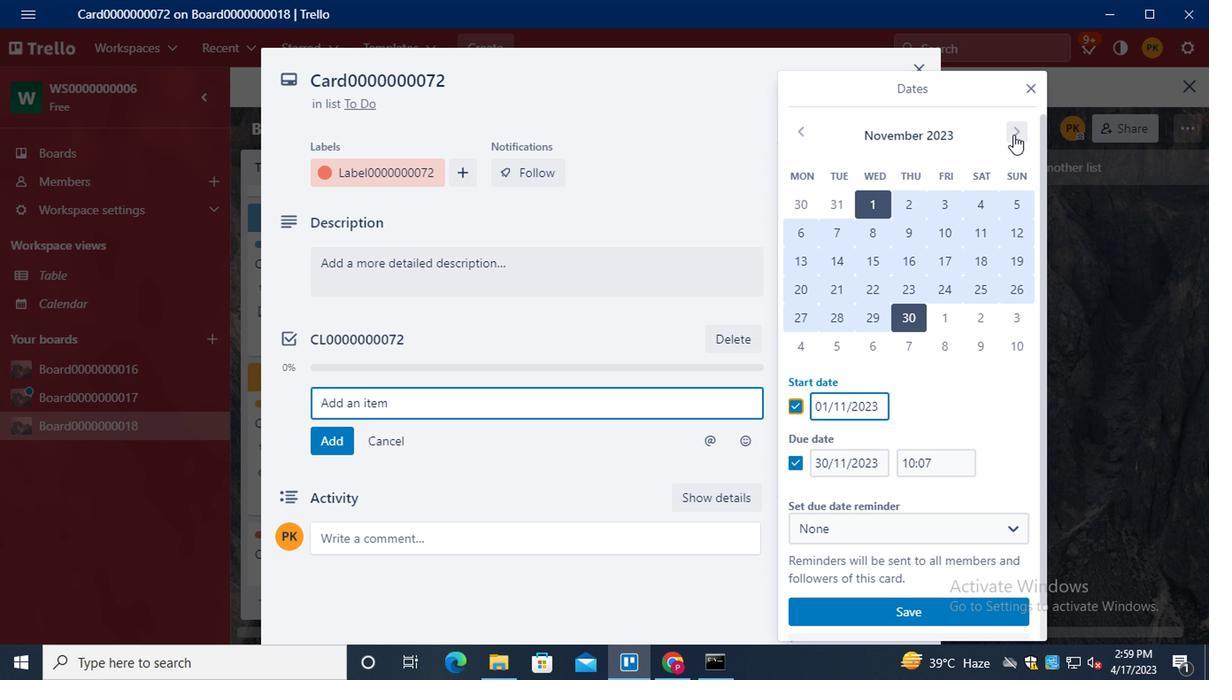 
Action: Mouse moved to (946, 211)
Screenshot: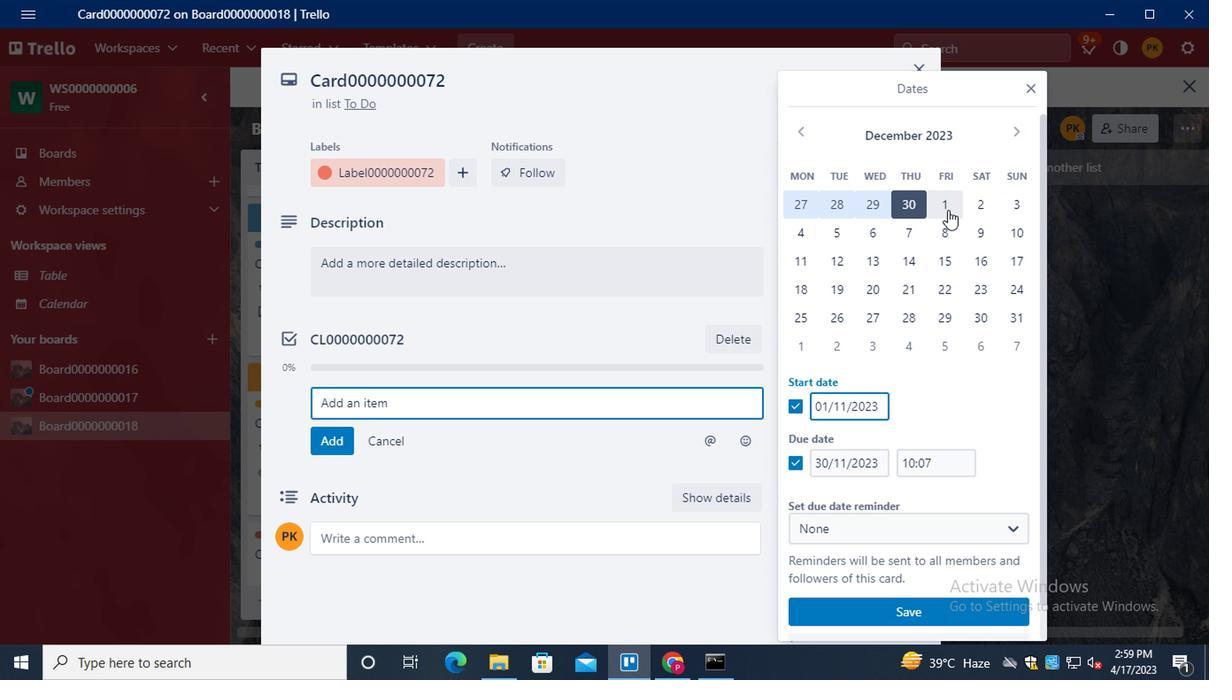 
Action: Mouse pressed left at (946, 211)
Screenshot: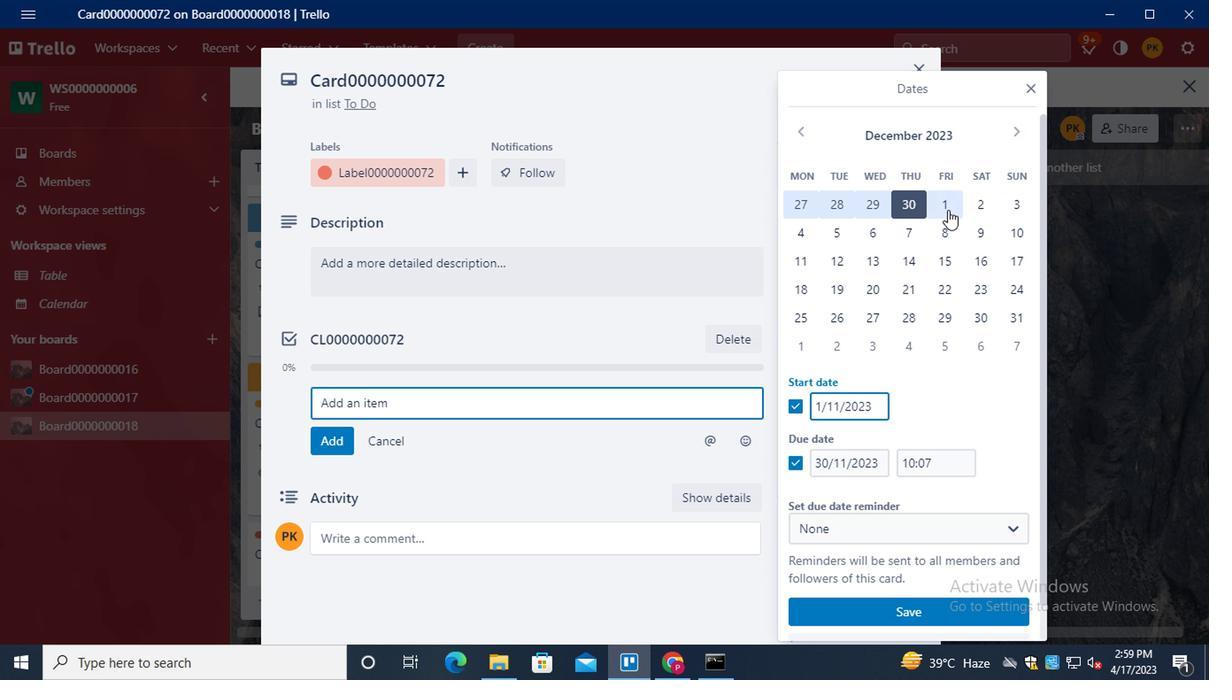 
Action: Mouse moved to (800, 131)
Screenshot: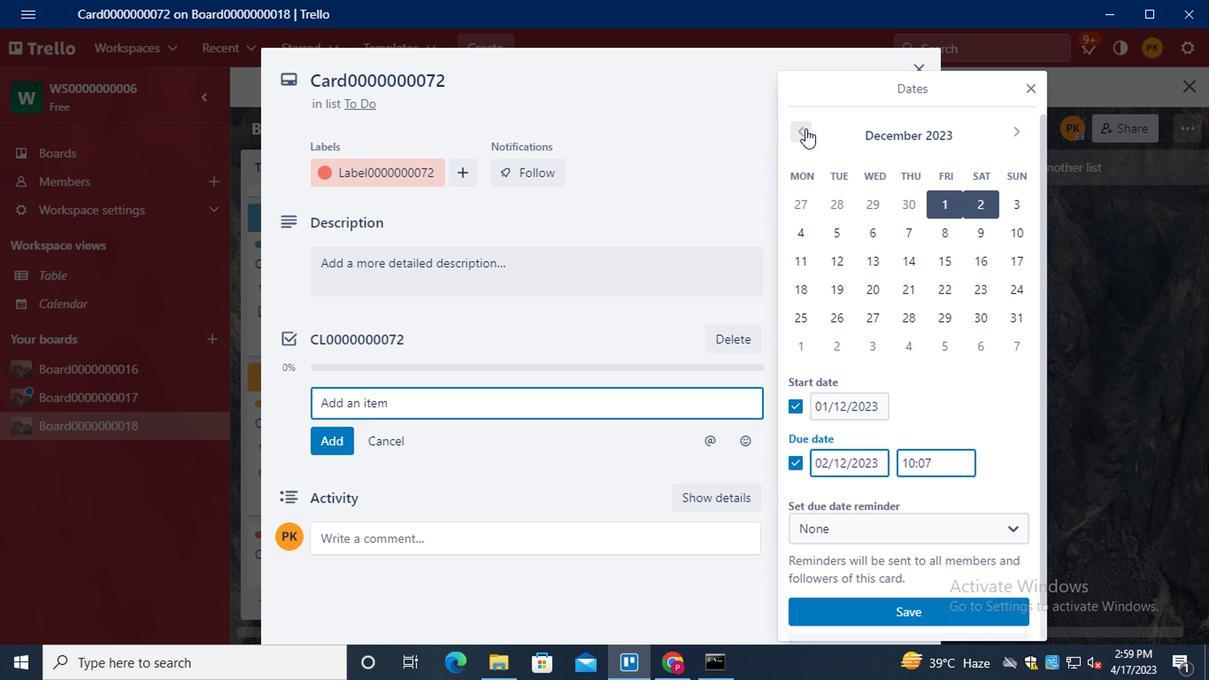 
Action: Mouse pressed left at (800, 131)
Screenshot: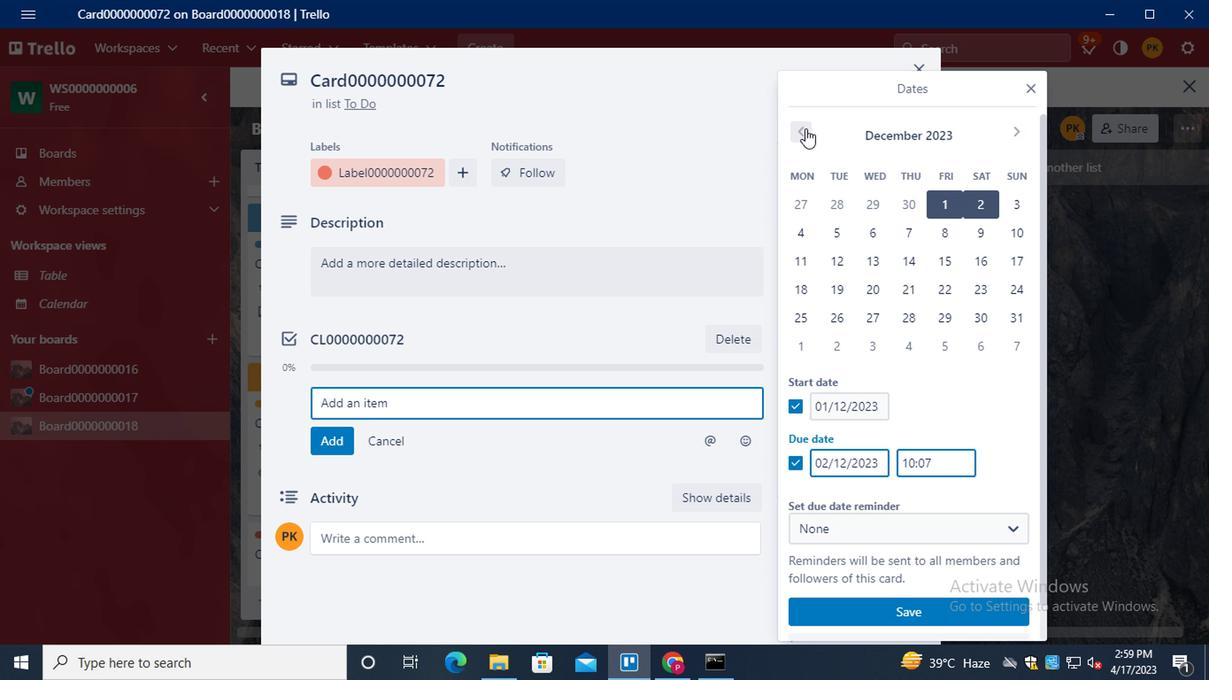 
Action: Mouse moved to (880, 208)
Screenshot: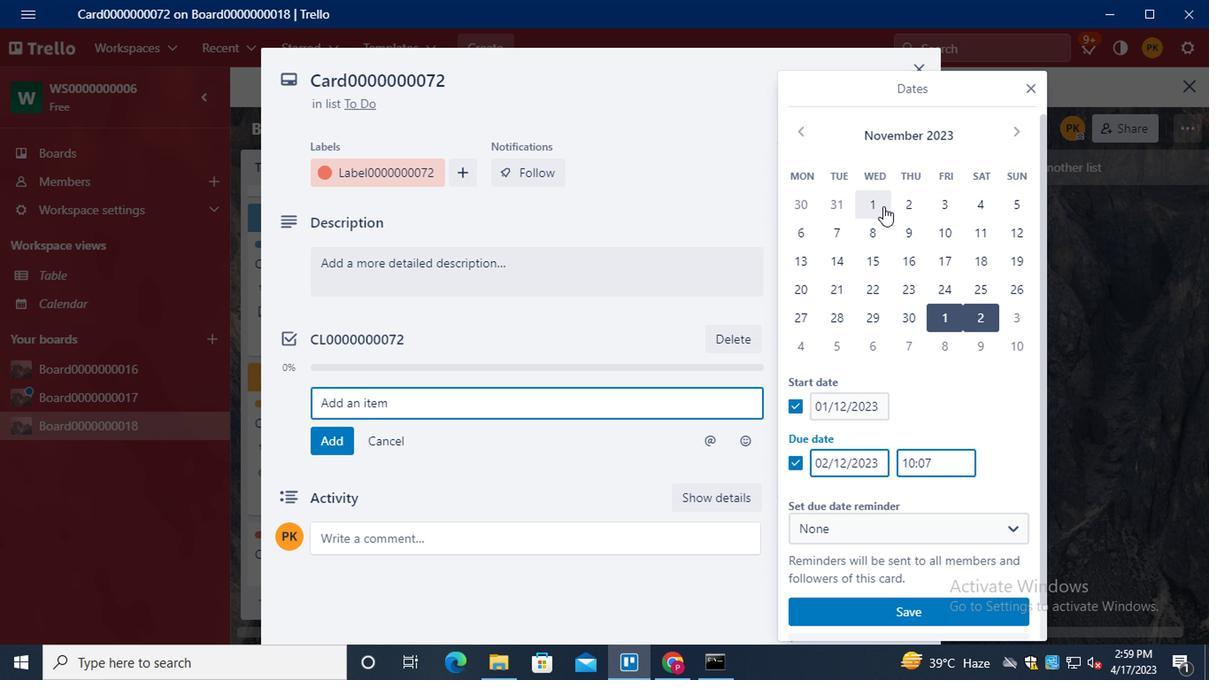 
Action: Mouse pressed left at (880, 208)
Screenshot: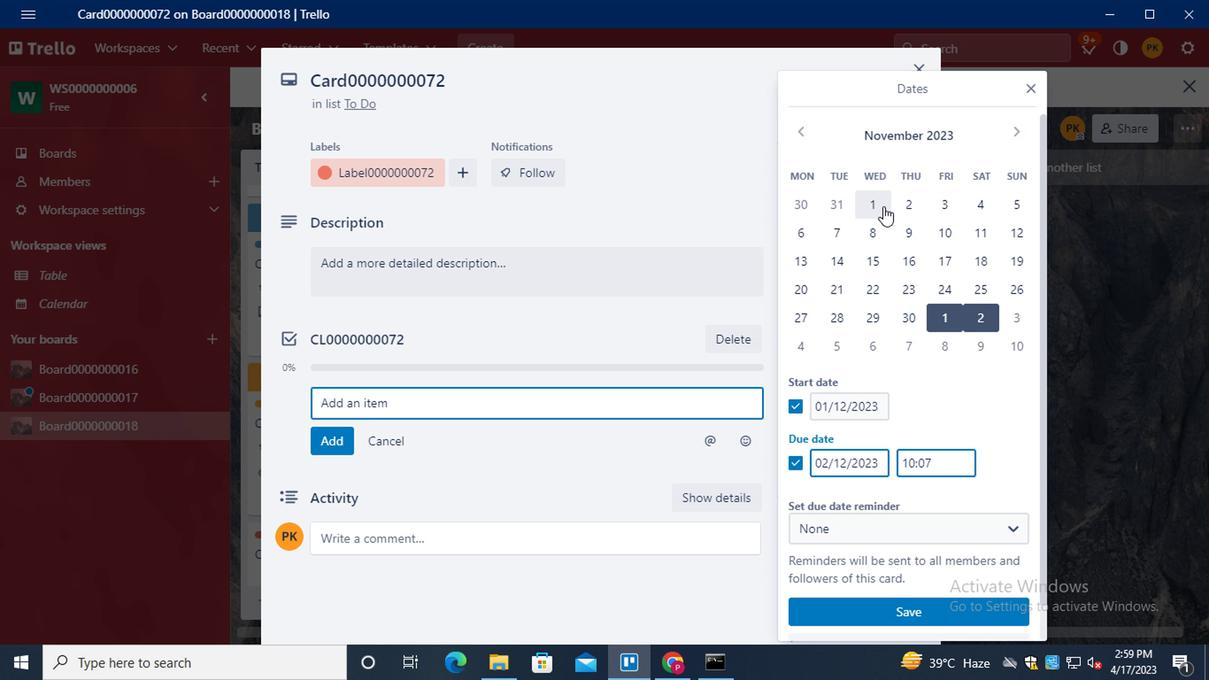 
Action: Mouse moved to (910, 324)
Screenshot: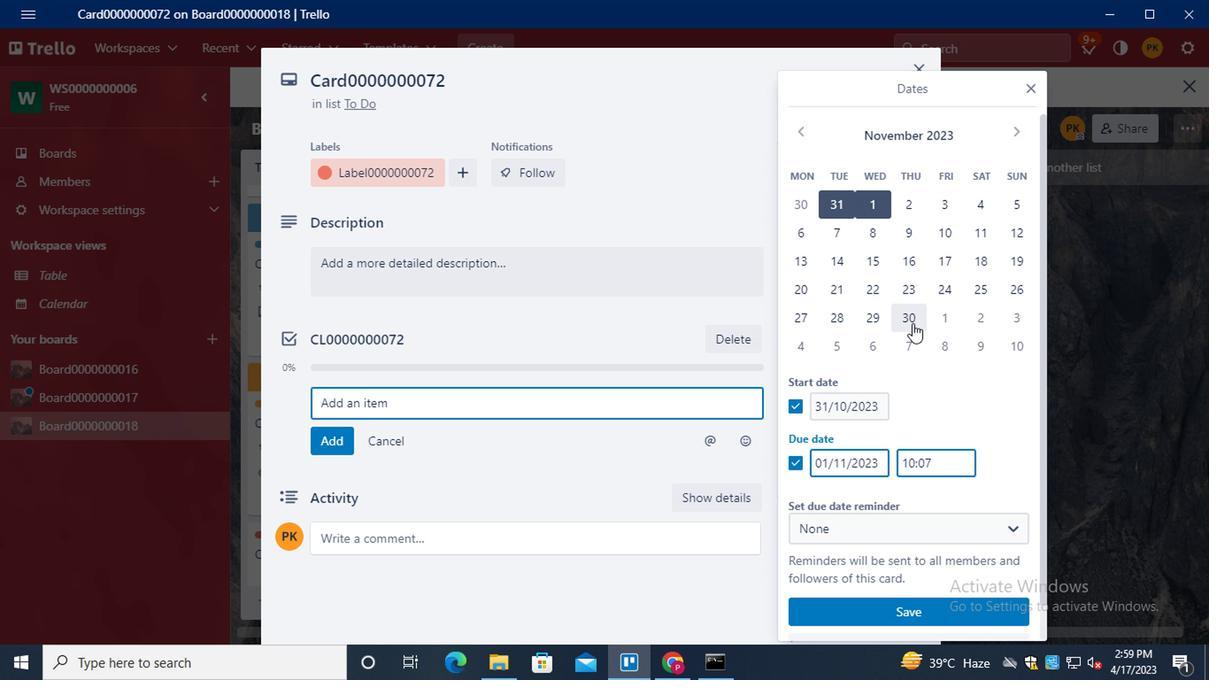 
Action: Mouse pressed left at (910, 324)
Screenshot: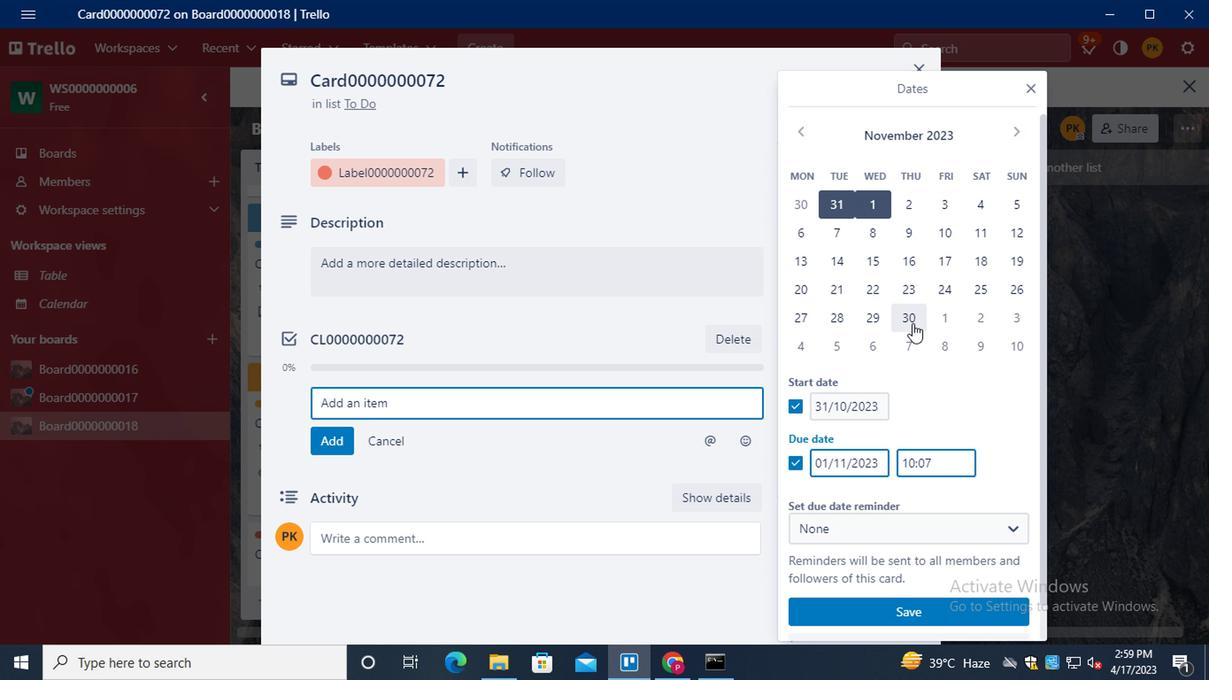 
Action: Mouse moved to (902, 610)
Screenshot: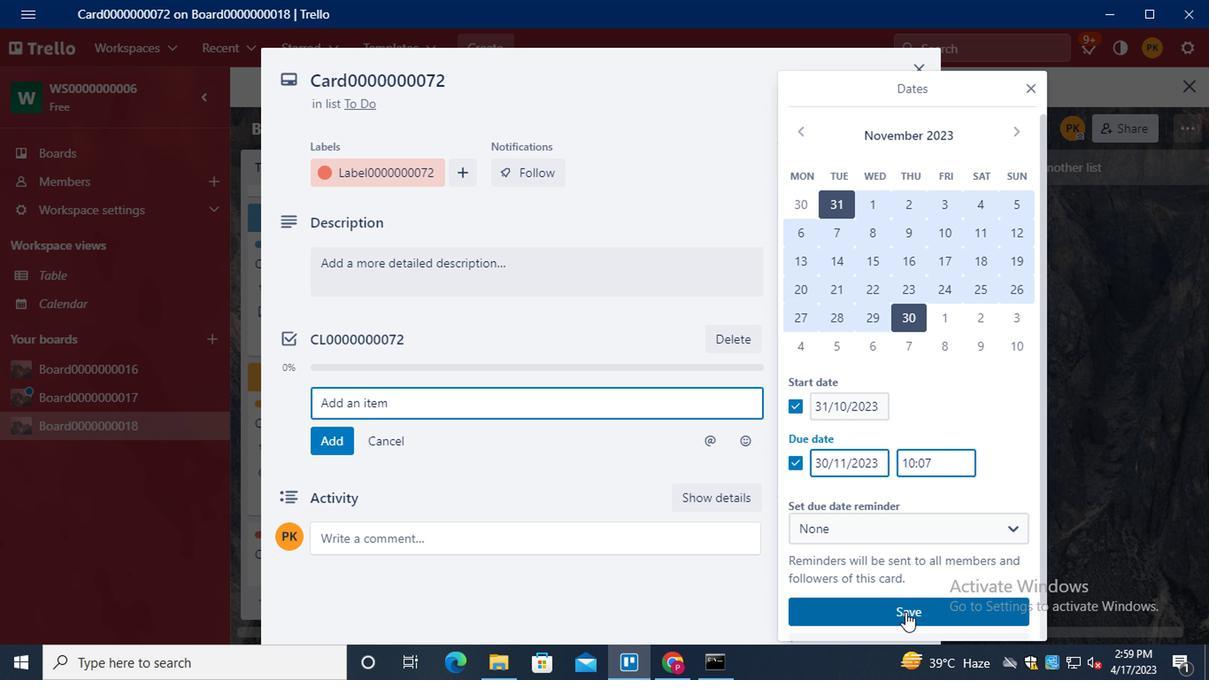 
Action: Mouse pressed left at (902, 610)
Screenshot: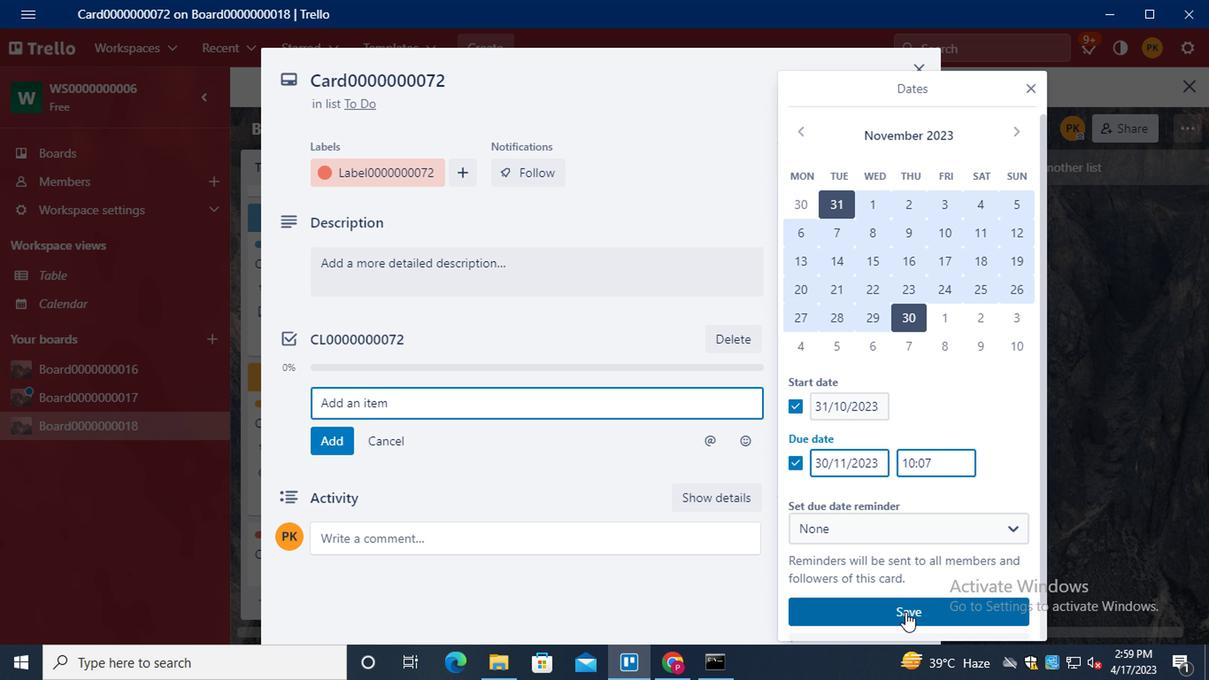 
Action: Mouse moved to (567, 320)
Screenshot: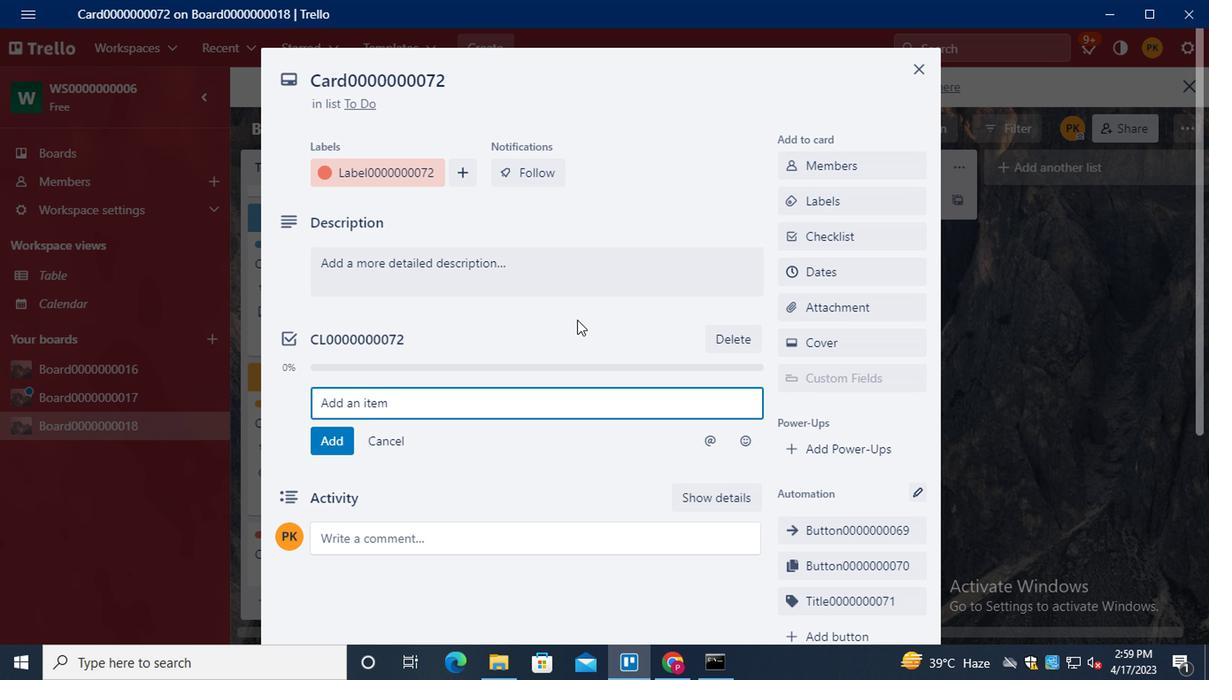 
Action: Mouse scrolled (567, 321) with delta (0, 0)
Screenshot: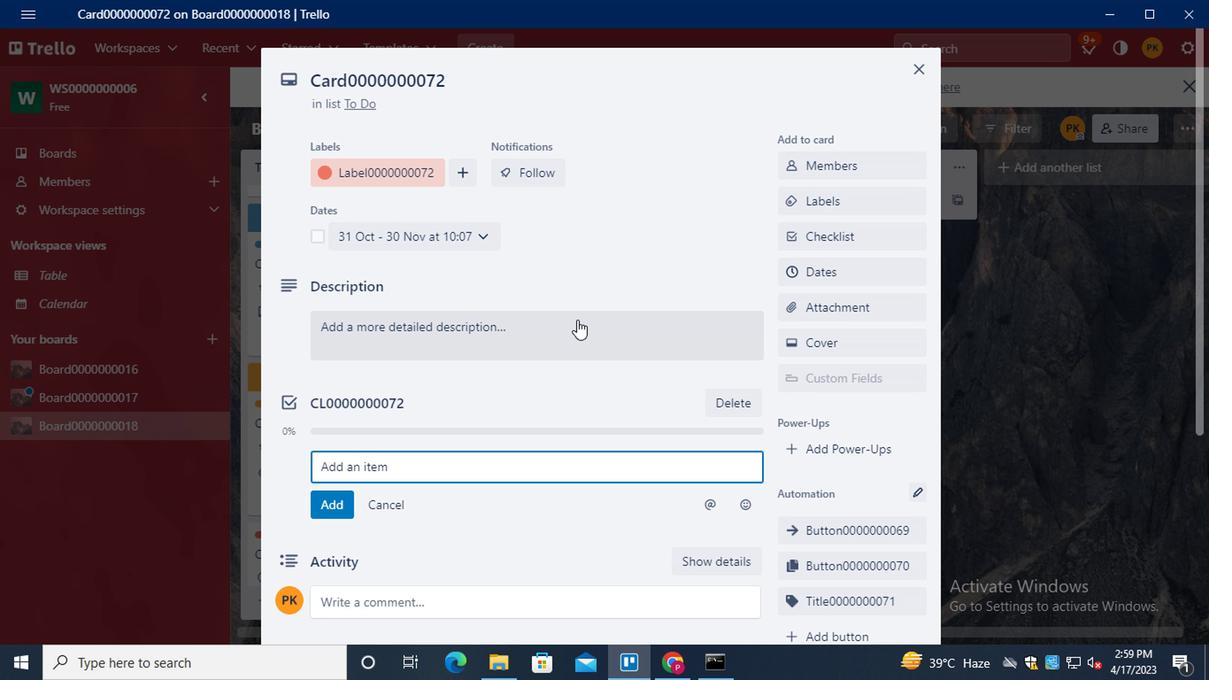 
Action: Mouse scrolled (567, 321) with delta (0, 0)
Screenshot: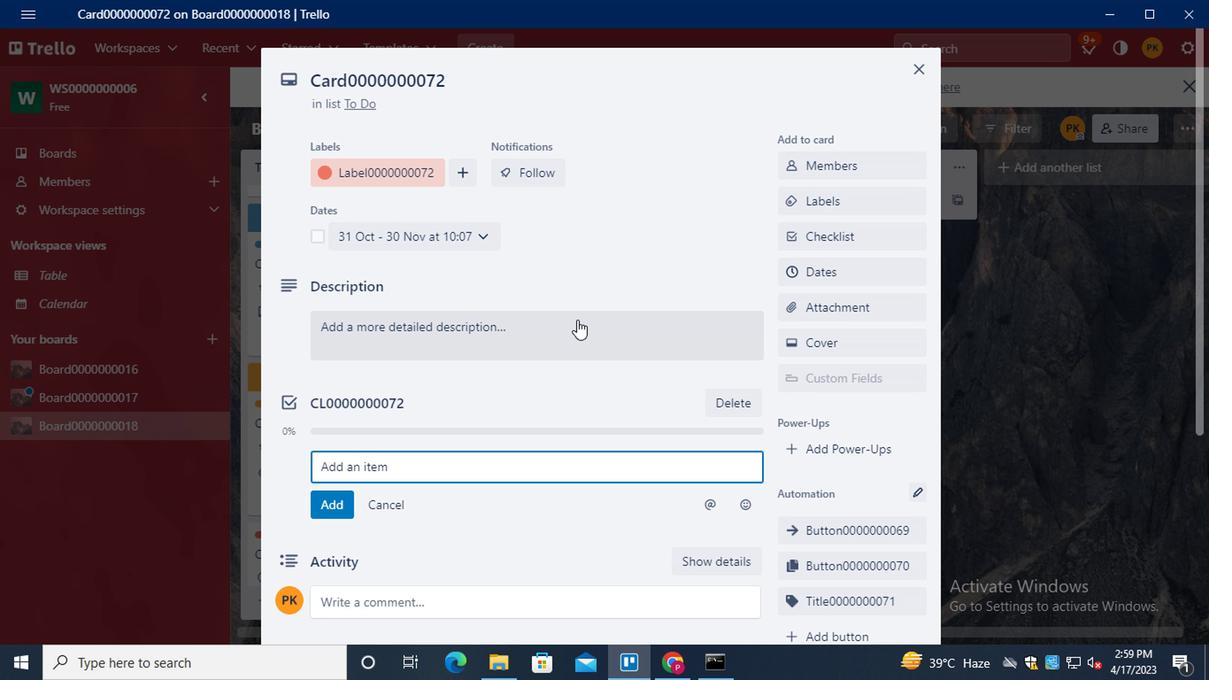 
Action: Mouse scrolled (567, 321) with delta (0, 0)
Screenshot: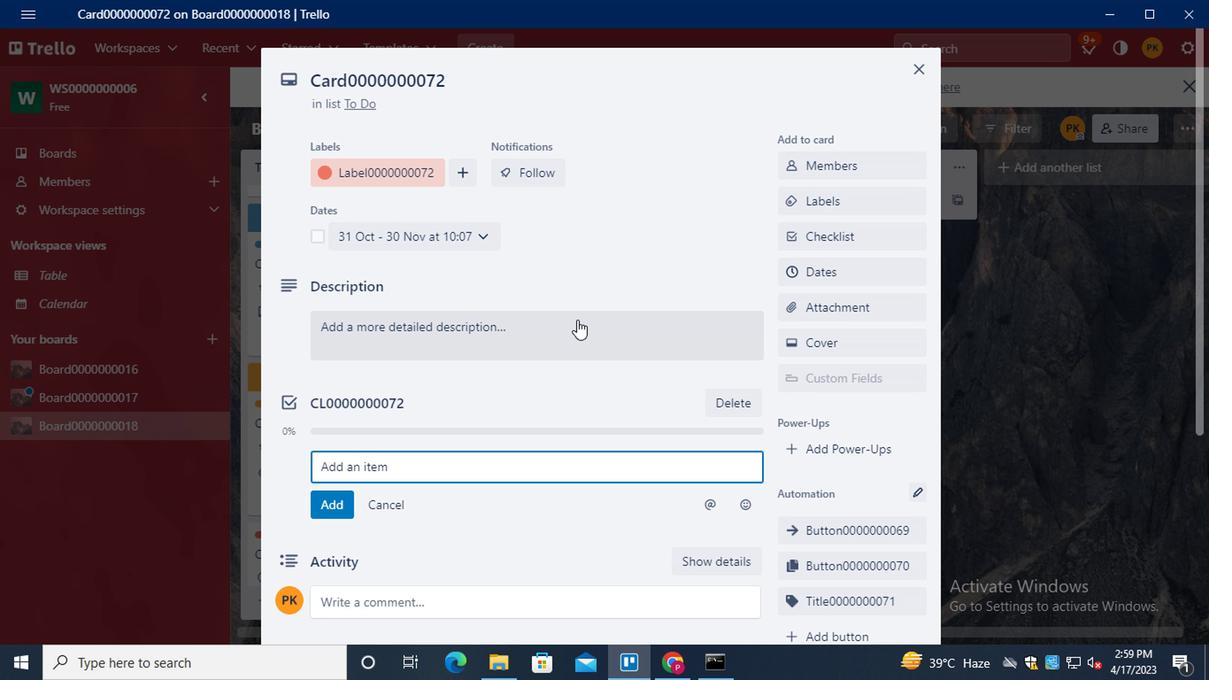 
Action: Mouse scrolled (567, 321) with delta (0, 0)
Screenshot: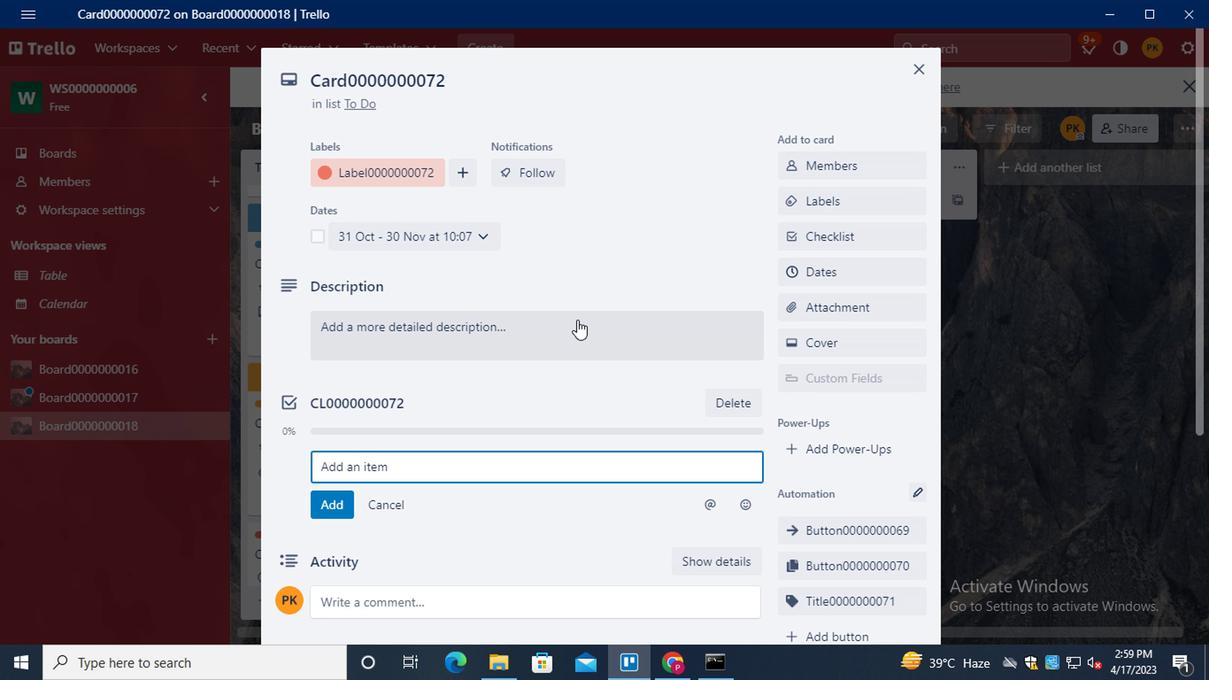 
Action: Mouse moved to (567, 320)
Screenshot: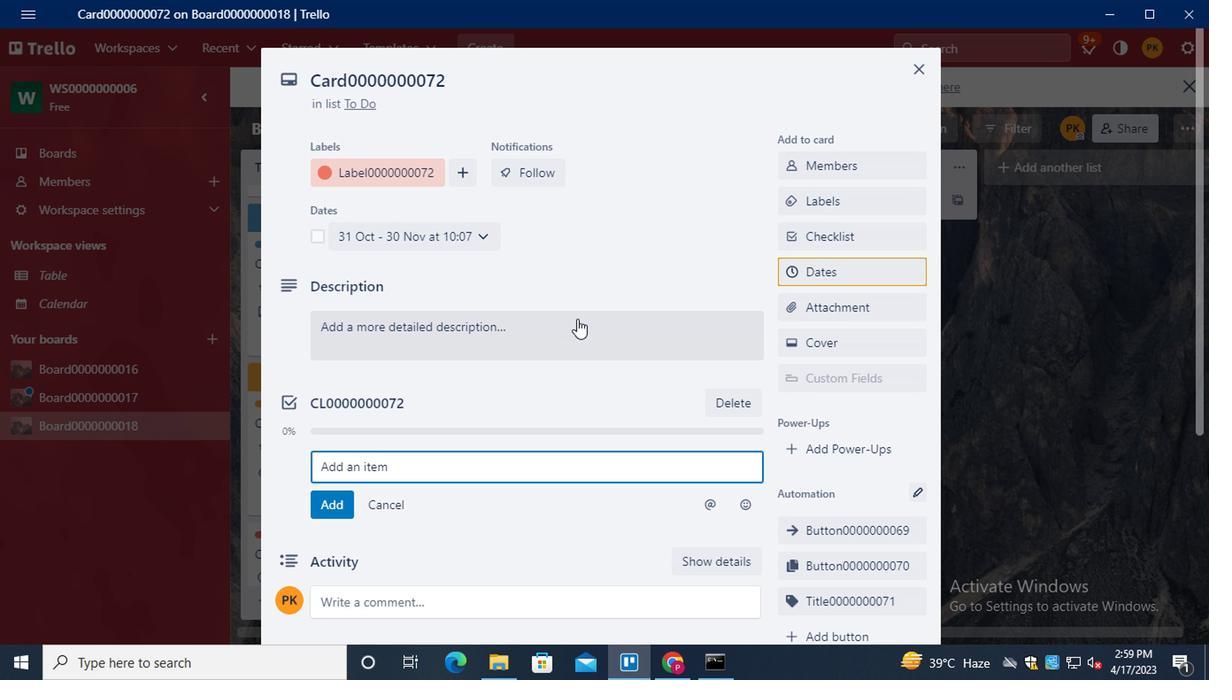 
